 Task: Look for space in Coronel, Chile from 2nd September, 2023 to 5th September, 2023 for 1 adult in price range Rs.5000 to Rs.10000. Place can be private room with 1  bedroom having 1 bed and 1 bathroom. Property type can be house, flat, guest house, hotel. Booking option can be shelf check-in. Required host language is English.
Action: Mouse moved to (403, 141)
Screenshot: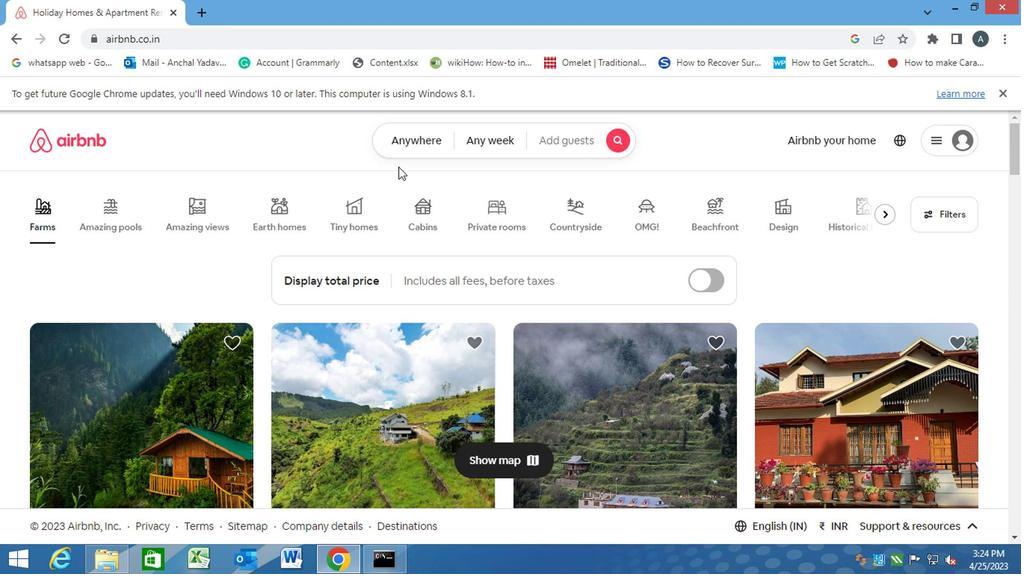 
Action: Mouse pressed left at (403, 141)
Screenshot: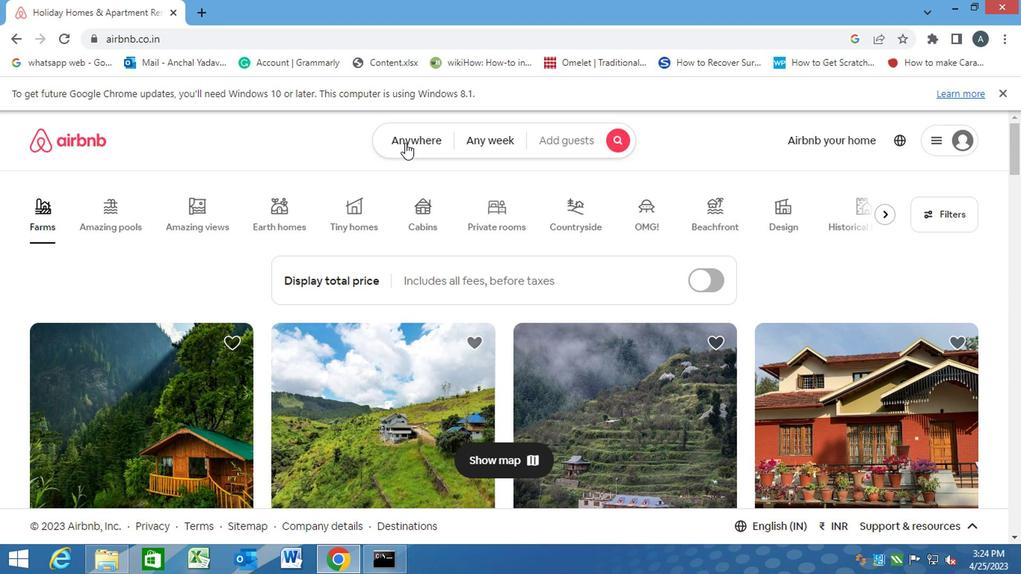 
Action: Mouse moved to (386, 195)
Screenshot: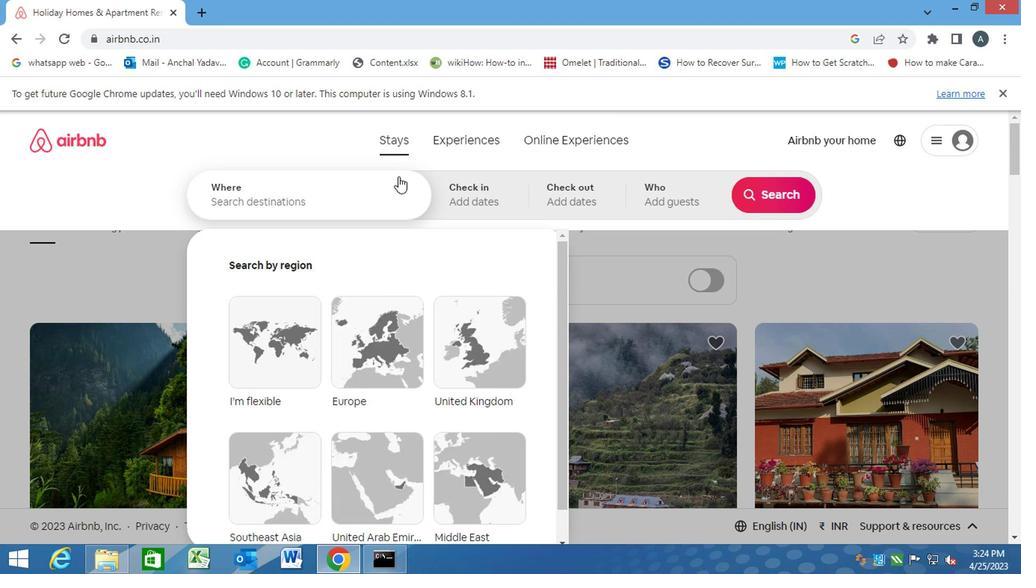 
Action: Mouse pressed left at (386, 195)
Screenshot: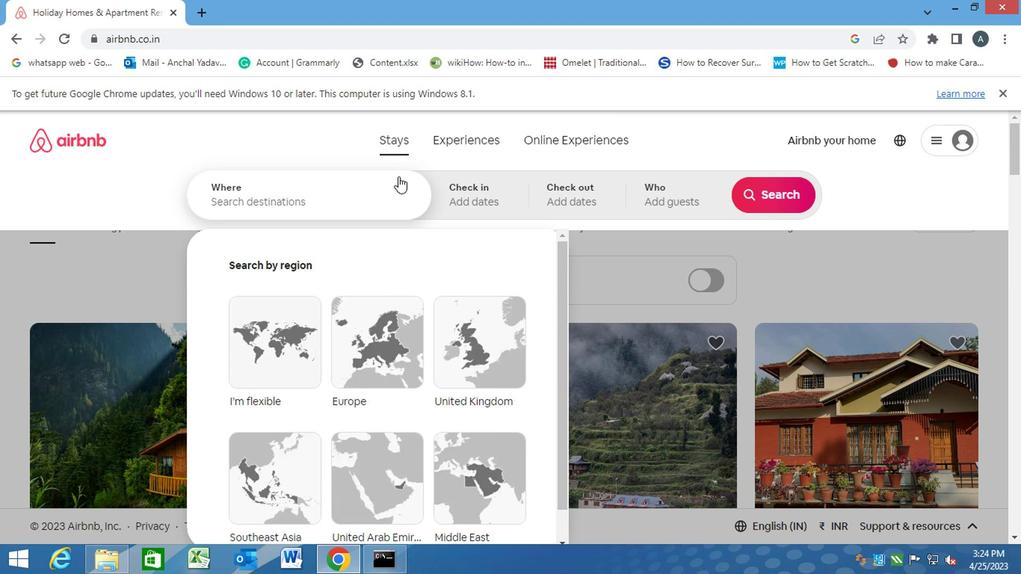 
Action: Key pressed c<Key.caps_lock>oronel.<Key.backspace>,<Key.space><Key.caps_lock>c<Key.caps_lock>hile<Key.enter>
Screenshot: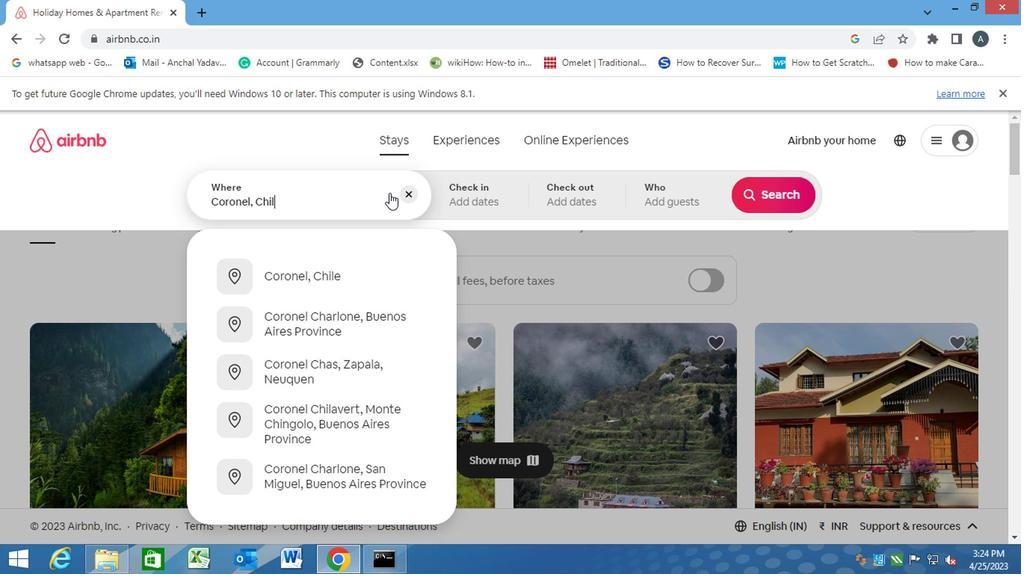 
Action: Mouse moved to (768, 312)
Screenshot: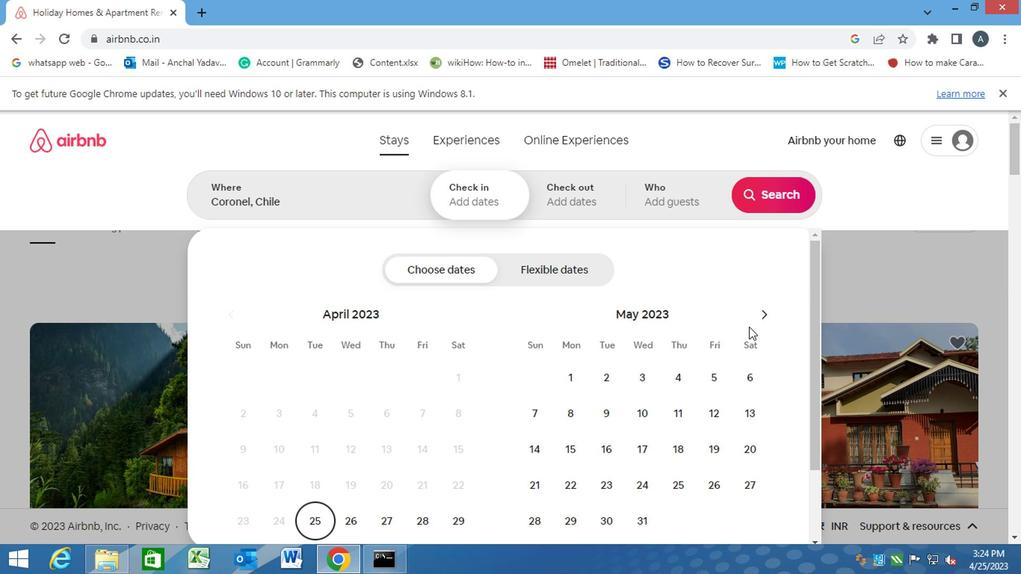 
Action: Mouse pressed left at (768, 312)
Screenshot: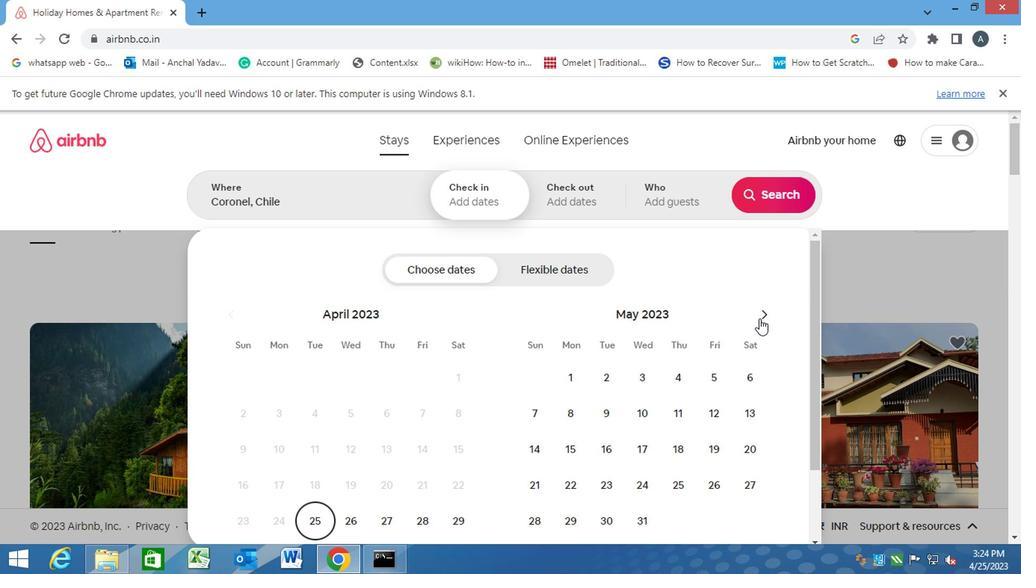 
Action: Mouse pressed left at (768, 312)
Screenshot: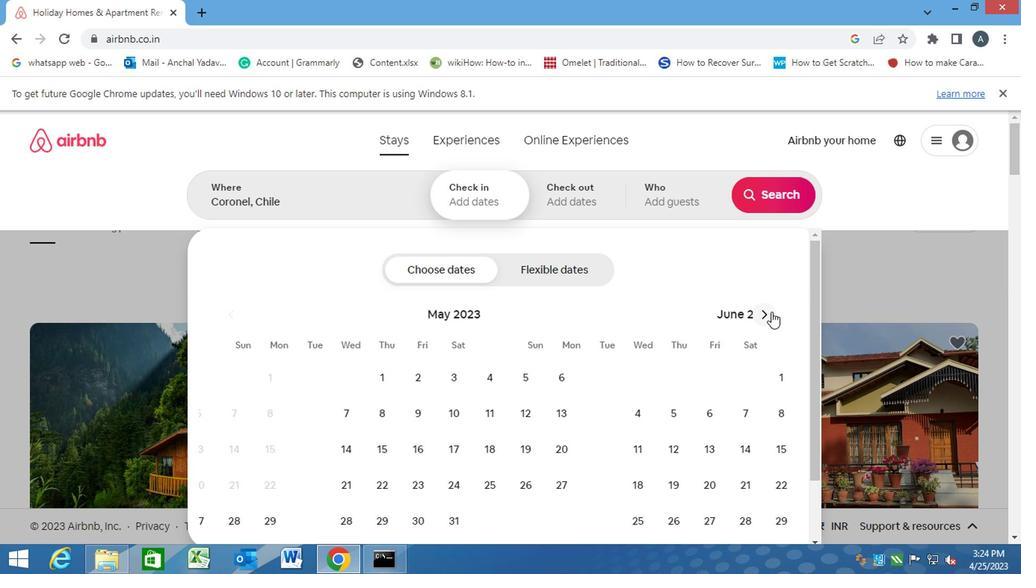 
Action: Mouse pressed left at (768, 312)
Screenshot: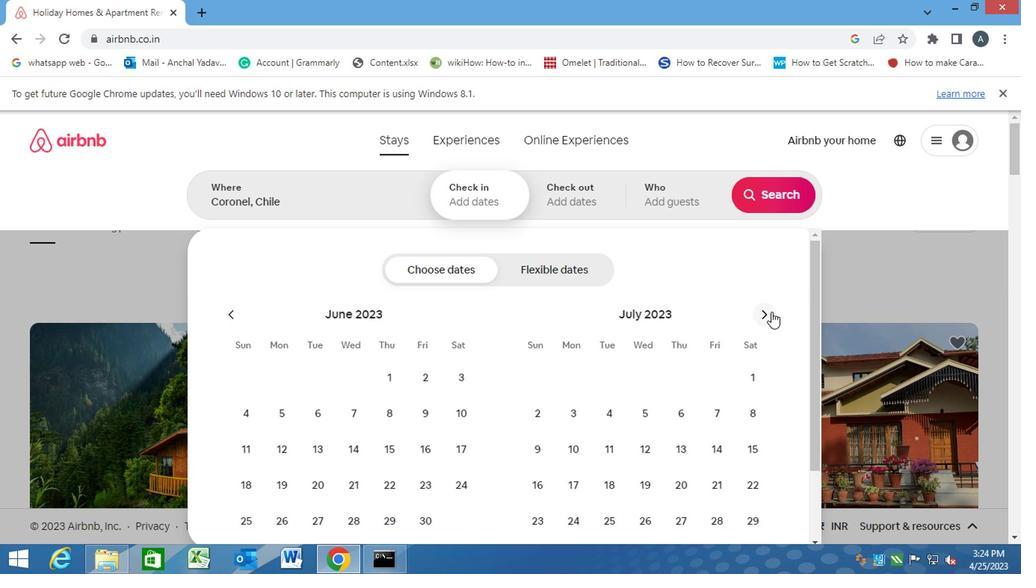
Action: Mouse pressed left at (768, 312)
Screenshot: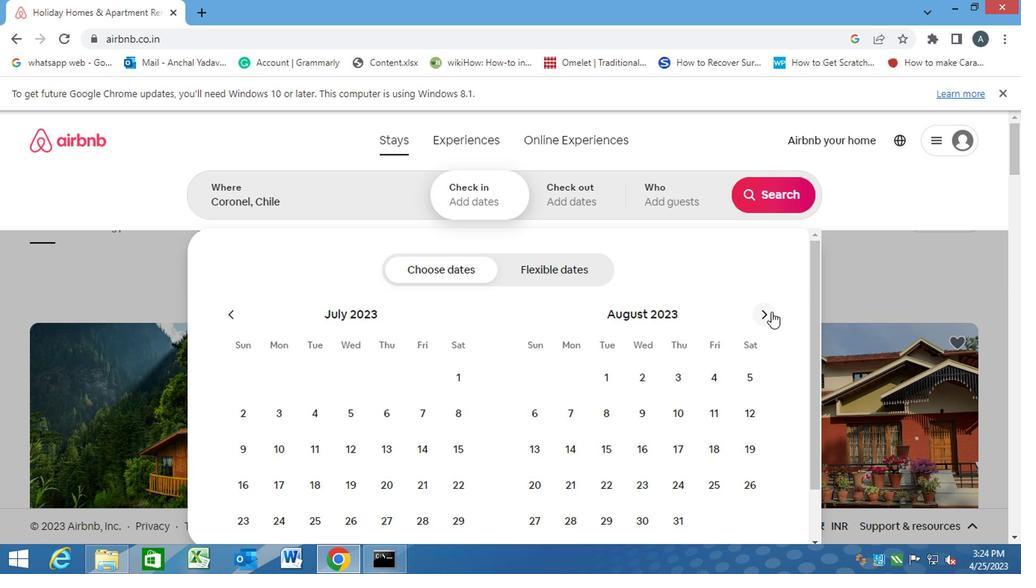 
Action: Mouse moved to (747, 376)
Screenshot: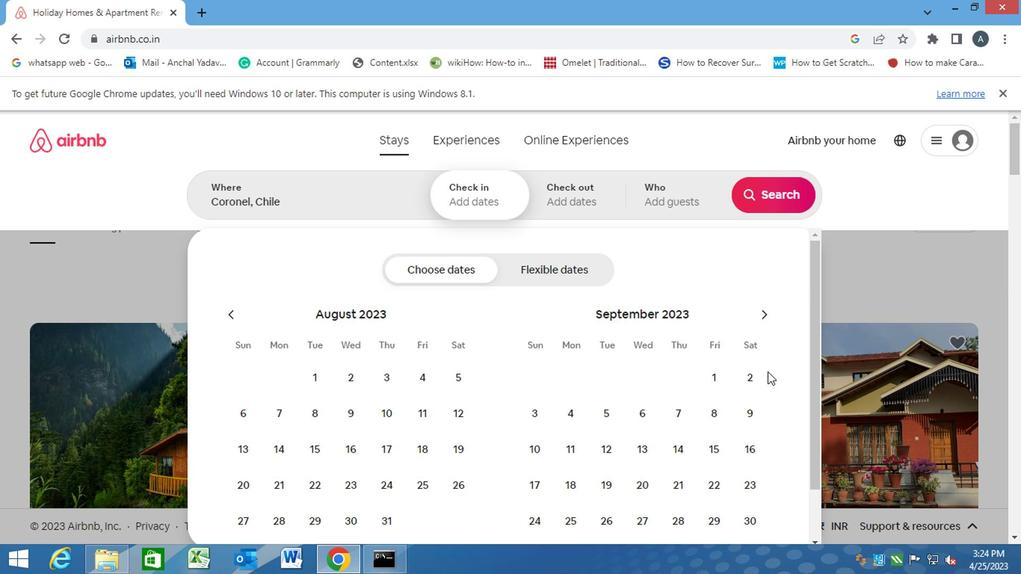 
Action: Mouse pressed left at (747, 376)
Screenshot: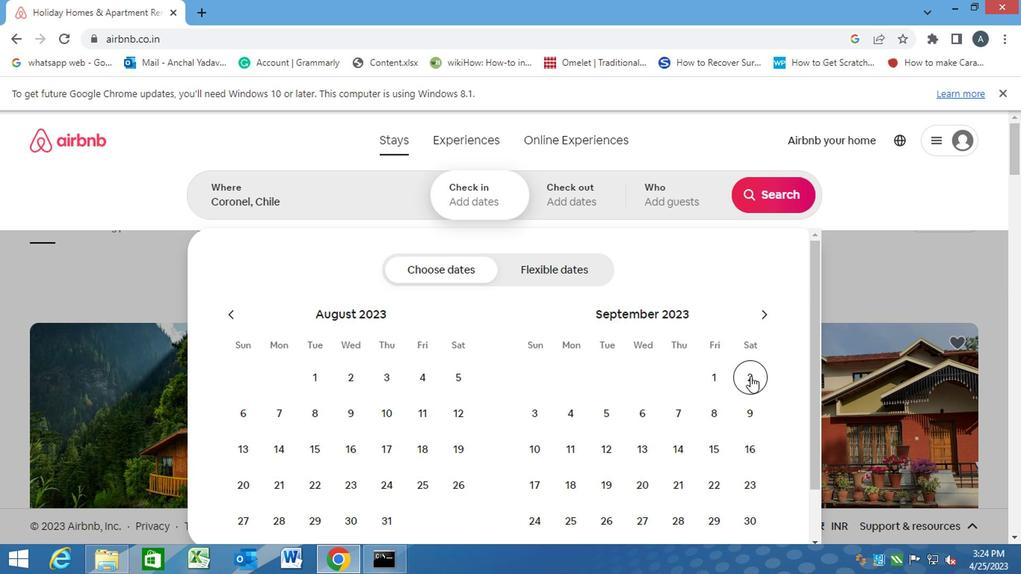 
Action: Mouse moved to (606, 414)
Screenshot: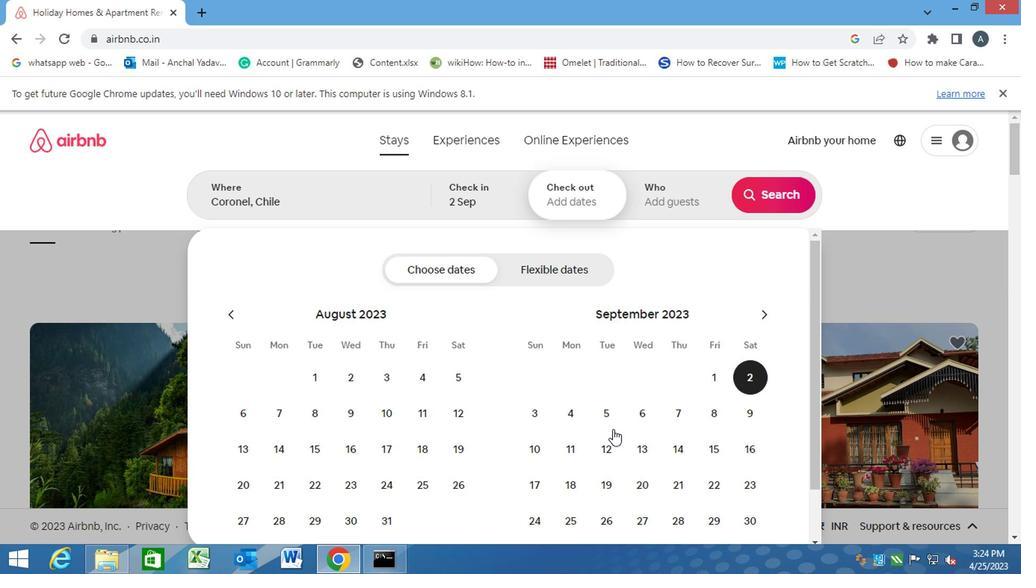
Action: Mouse pressed left at (606, 414)
Screenshot: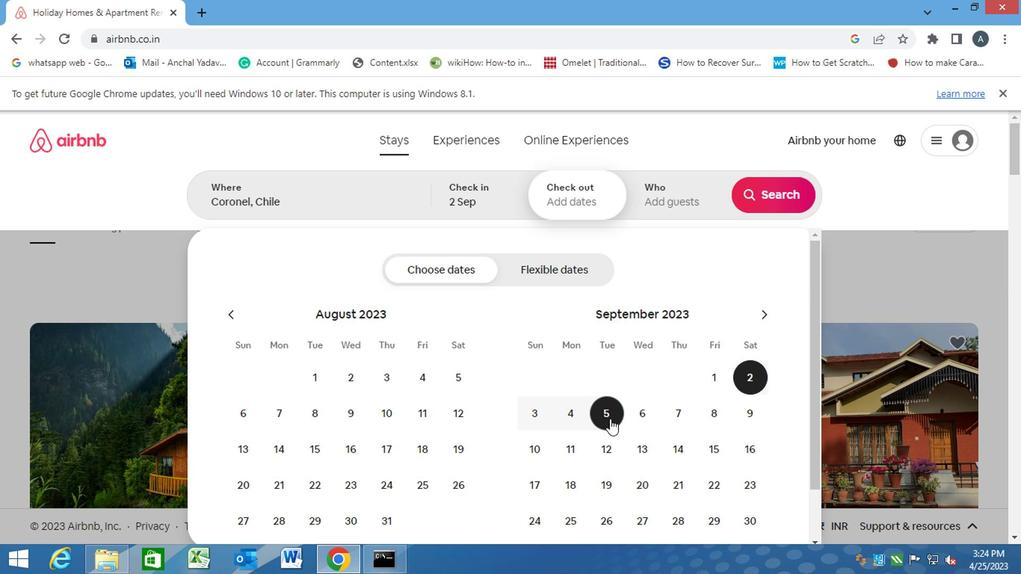 
Action: Mouse moved to (695, 206)
Screenshot: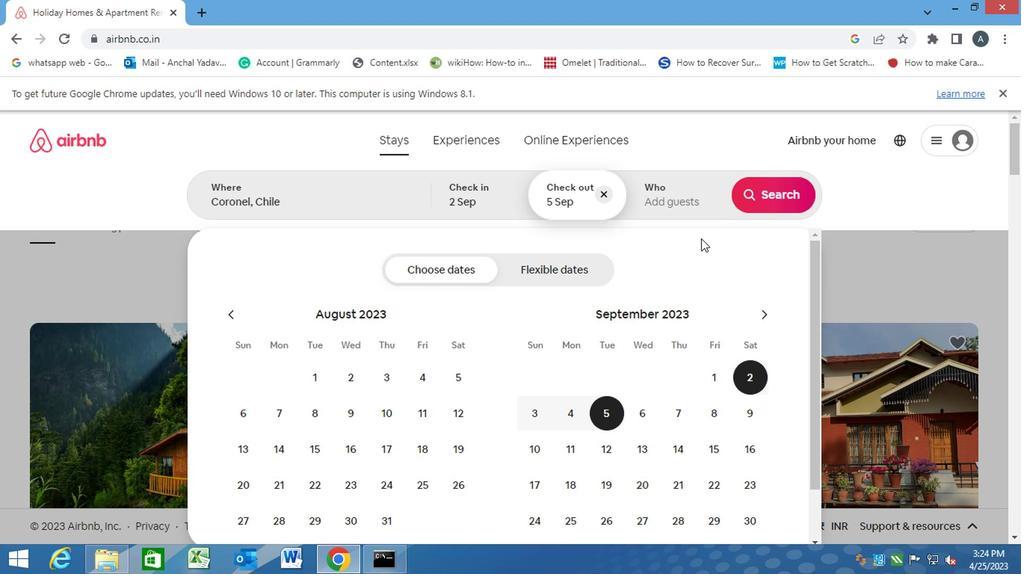 
Action: Mouse pressed left at (695, 206)
Screenshot: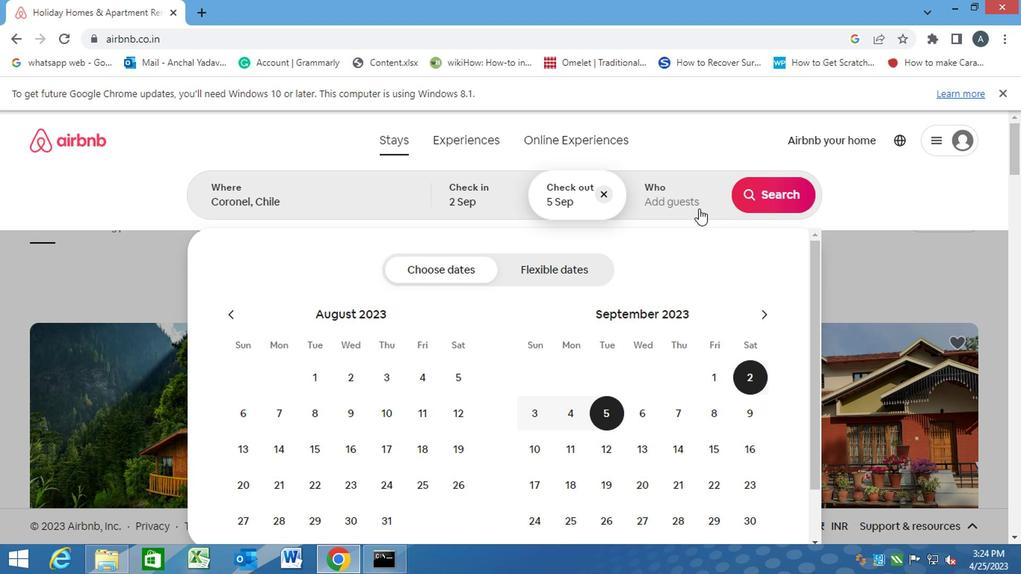 
Action: Mouse moved to (780, 273)
Screenshot: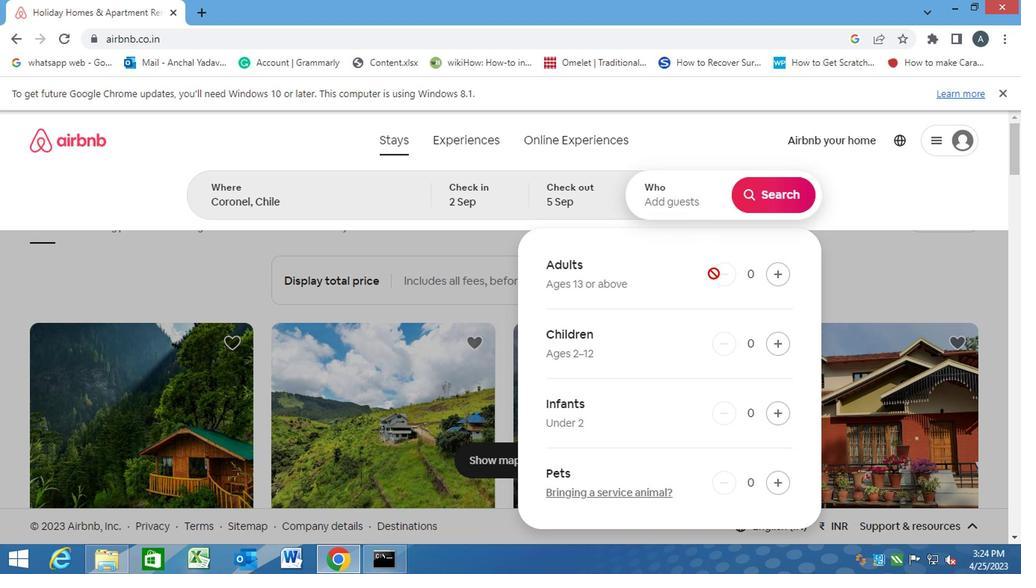 
Action: Mouse pressed left at (780, 273)
Screenshot: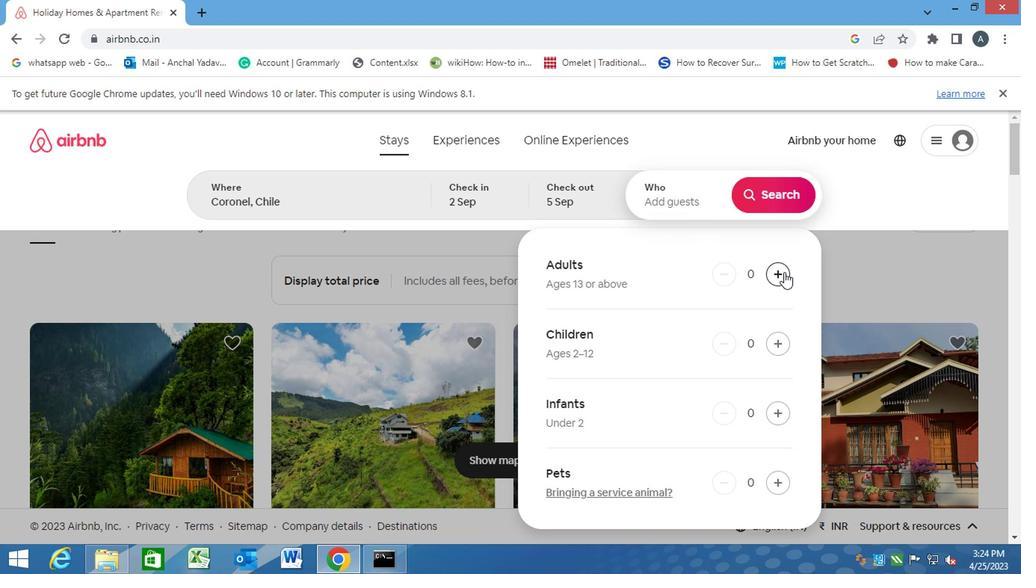 
Action: Mouse moved to (782, 199)
Screenshot: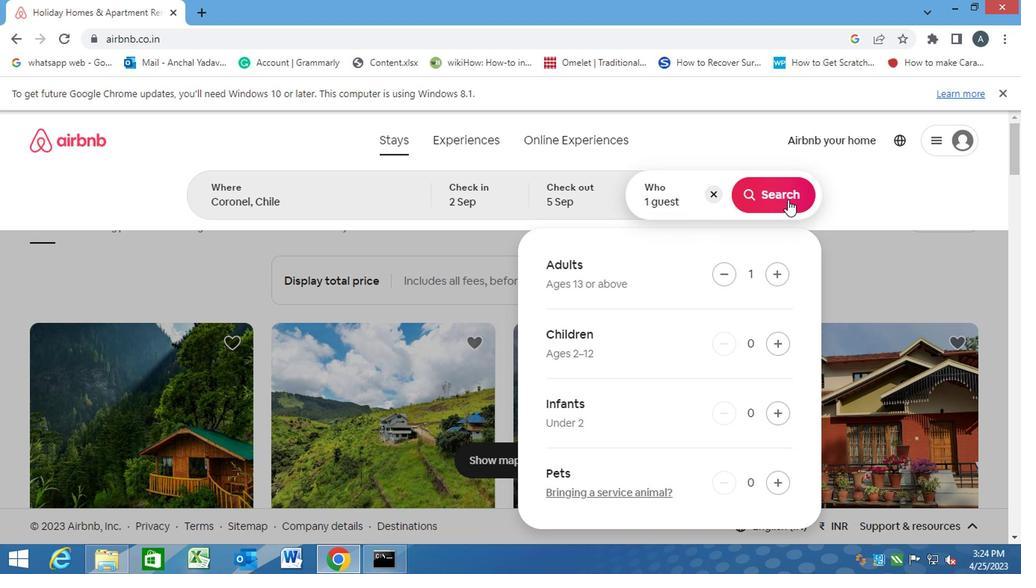 
Action: Mouse pressed left at (782, 199)
Screenshot: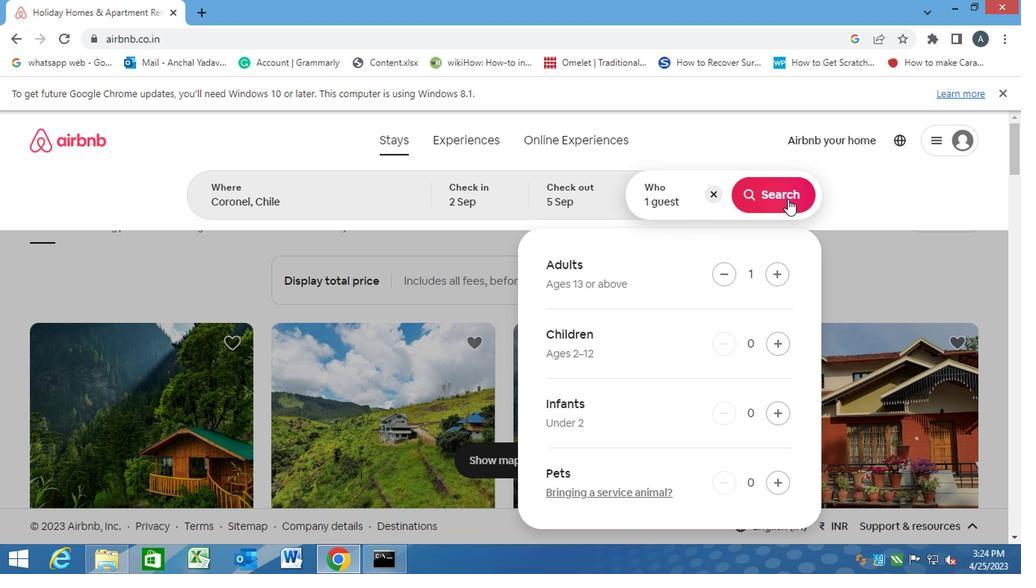 
Action: Mouse moved to (958, 197)
Screenshot: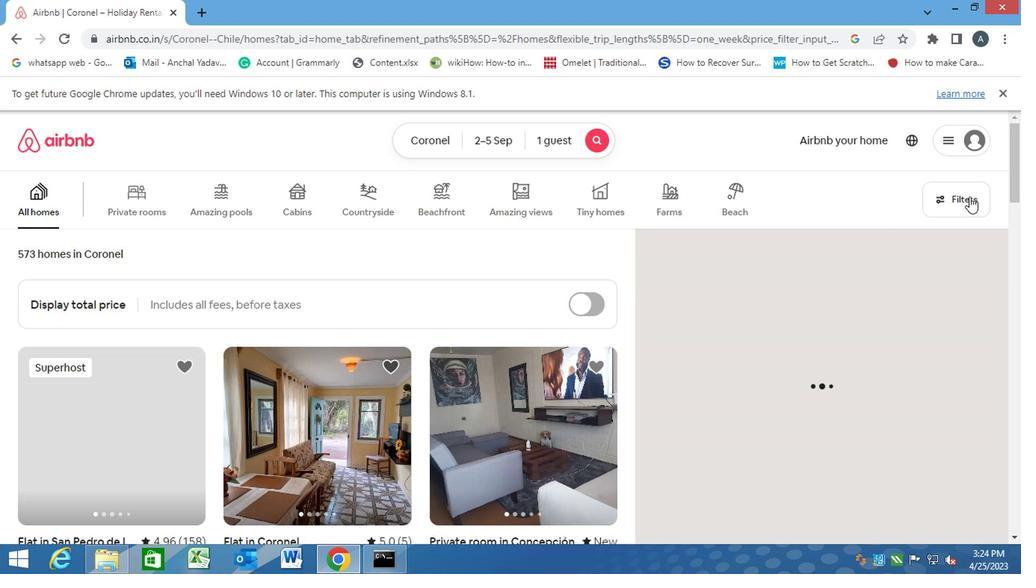 
Action: Mouse pressed left at (958, 197)
Screenshot: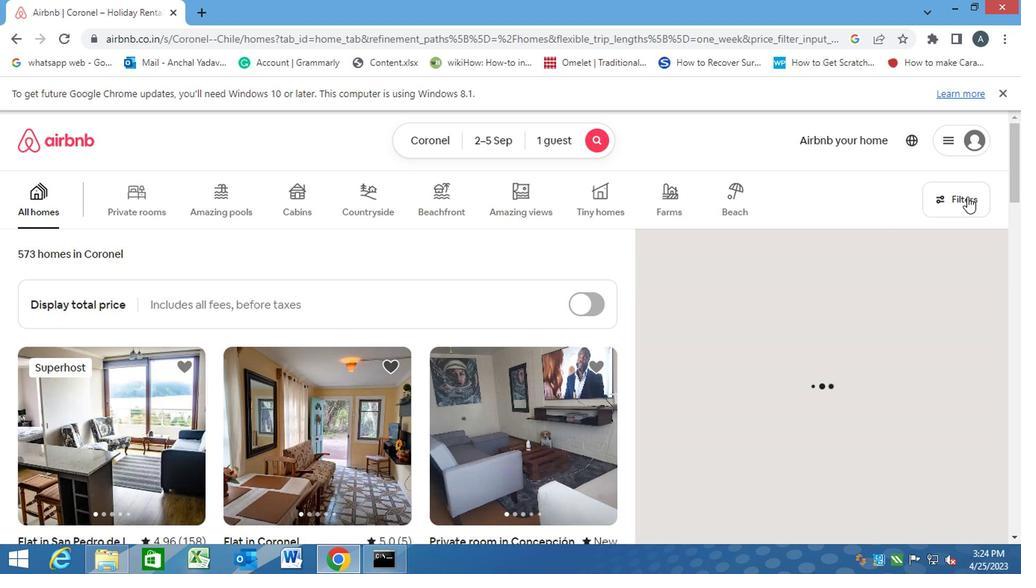 
Action: Mouse moved to (311, 390)
Screenshot: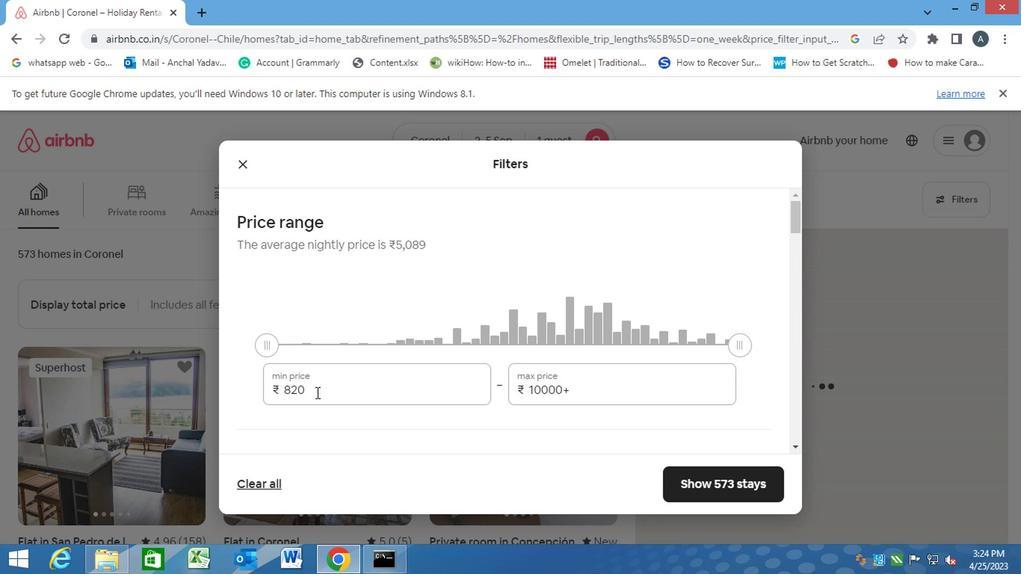 
Action: Mouse pressed left at (311, 390)
Screenshot: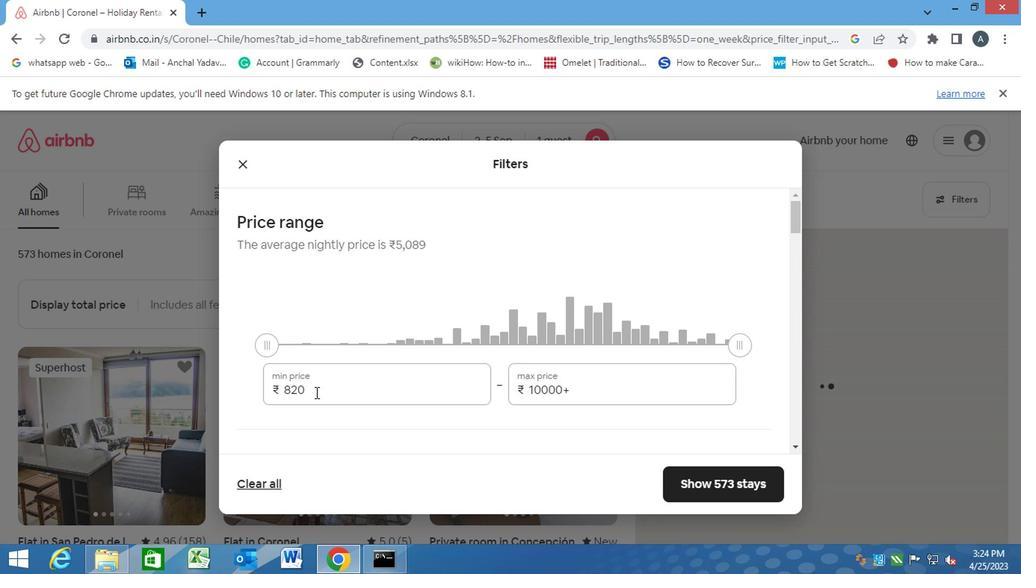 
Action: Mouse moved to (264, 397)
Screenshot: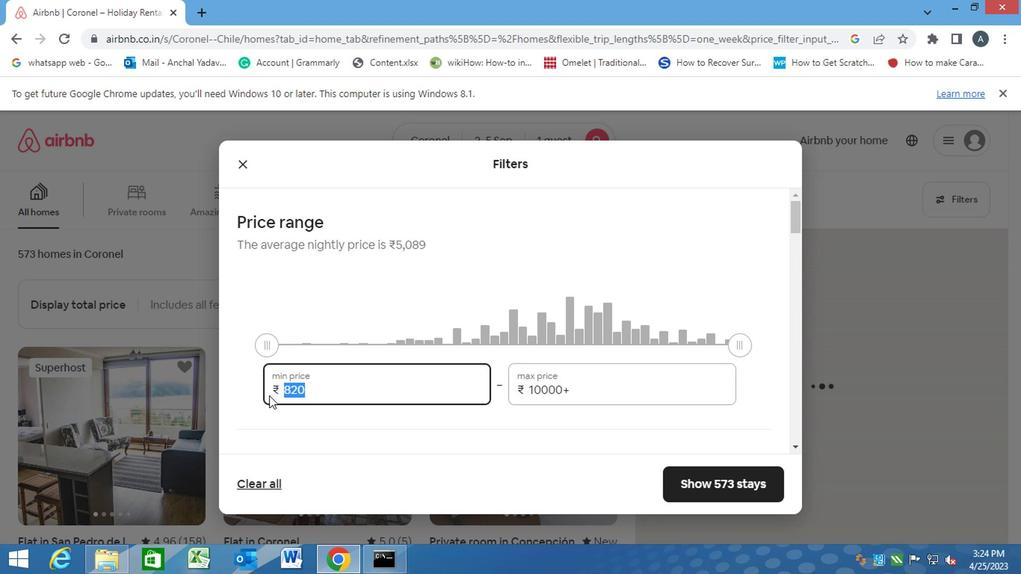 
Action: Key pressed 5000<Key.tab><Key.backspace>10000
Screenshot: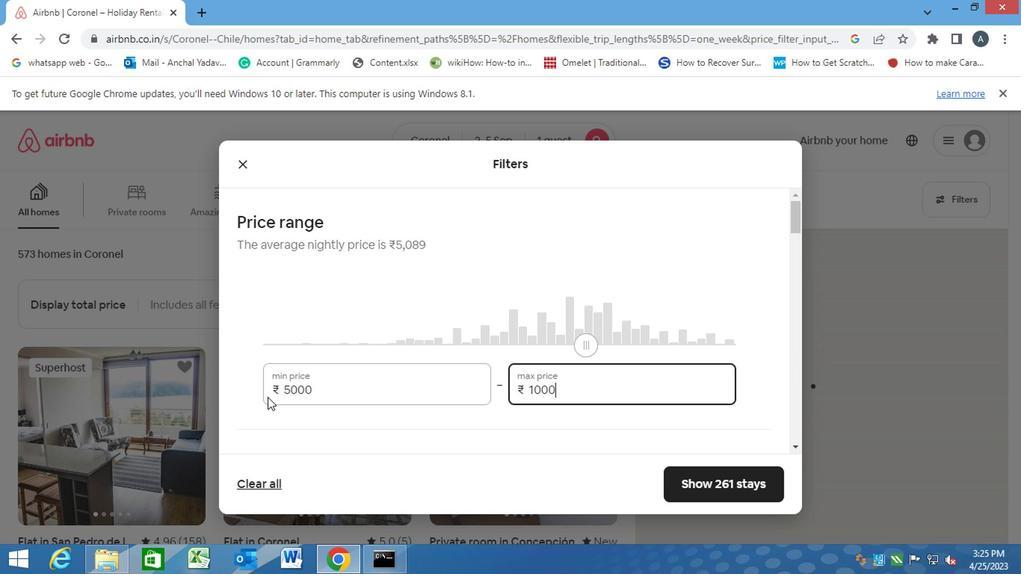 
Action: Mouse moved to (384, 443)
Screenshot: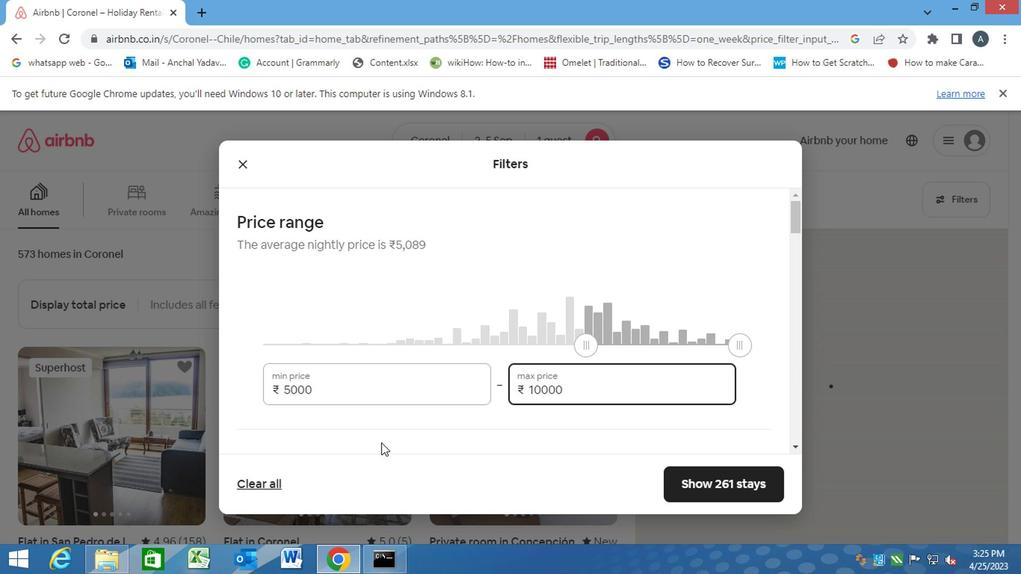 
Action: Mouse pressed left at (384, 443)
Screenshot: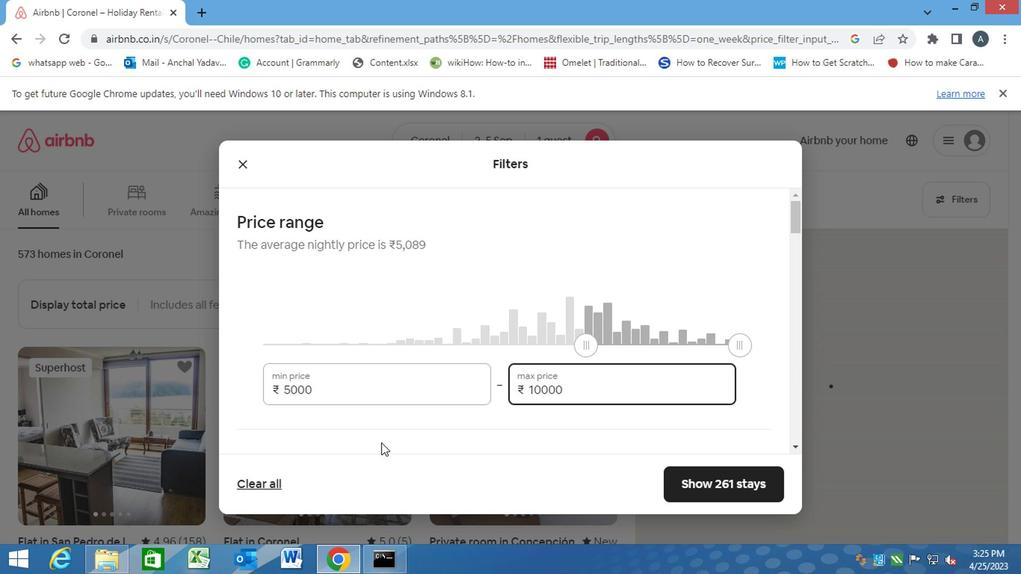 
Action: Mouse moved to (385, 443)
Screenshot: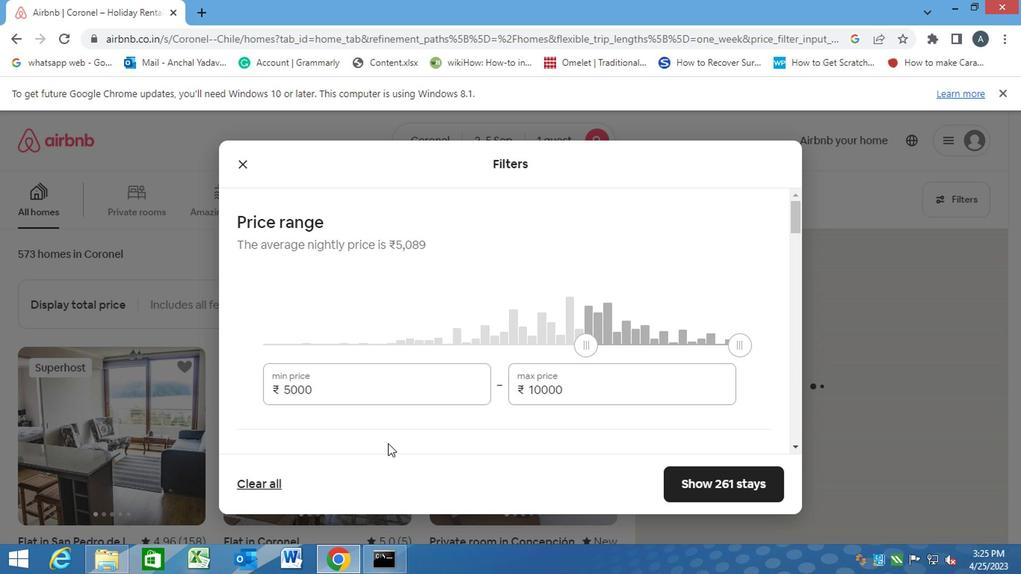 
Action: Mouse scrolled (385, 442) with delta (0, -1)
Screenshot: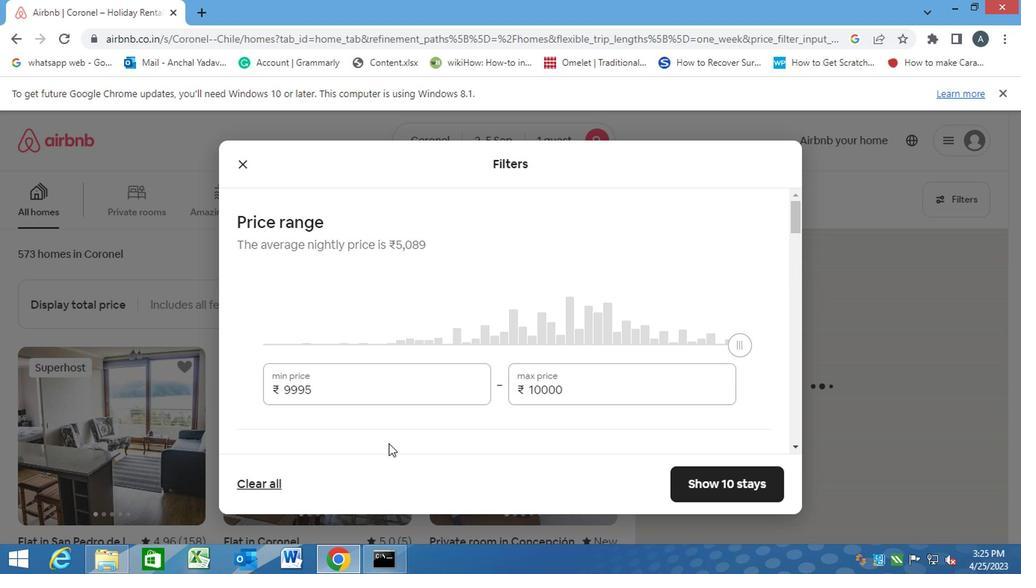 
Action: Mouse scrolled (385, 442) with delta (0, -1)
Screenshot: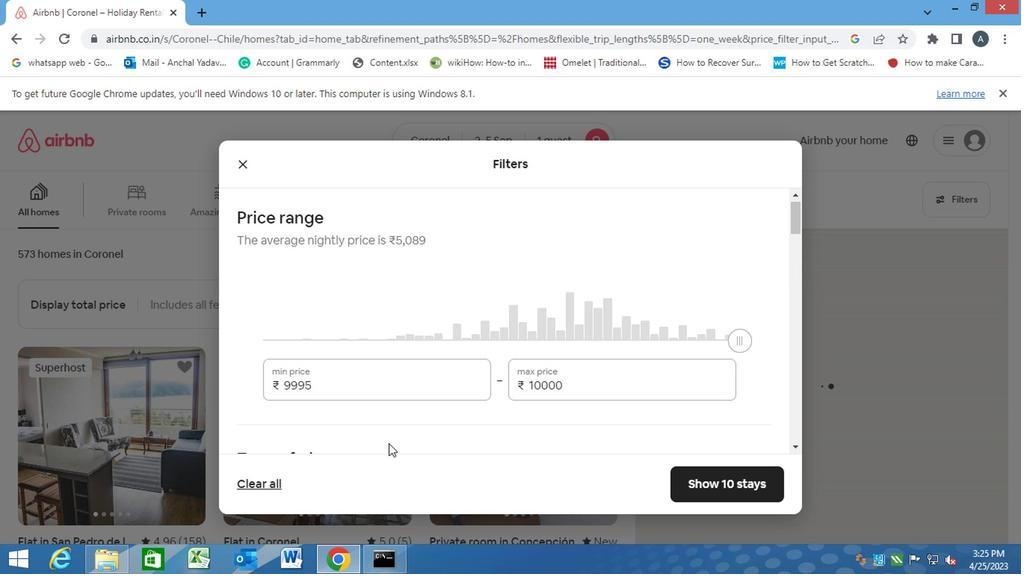 
Action: Mouse scrolled (385, 442) with delta (0, -1)
Screenshot: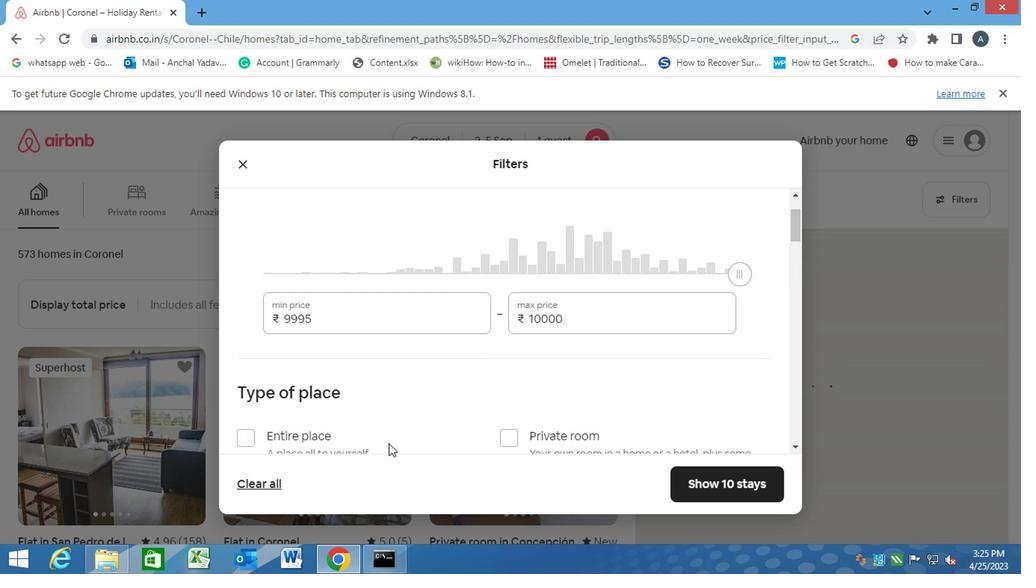 
Action: Mouse moved to (497, 286)
Screenshot: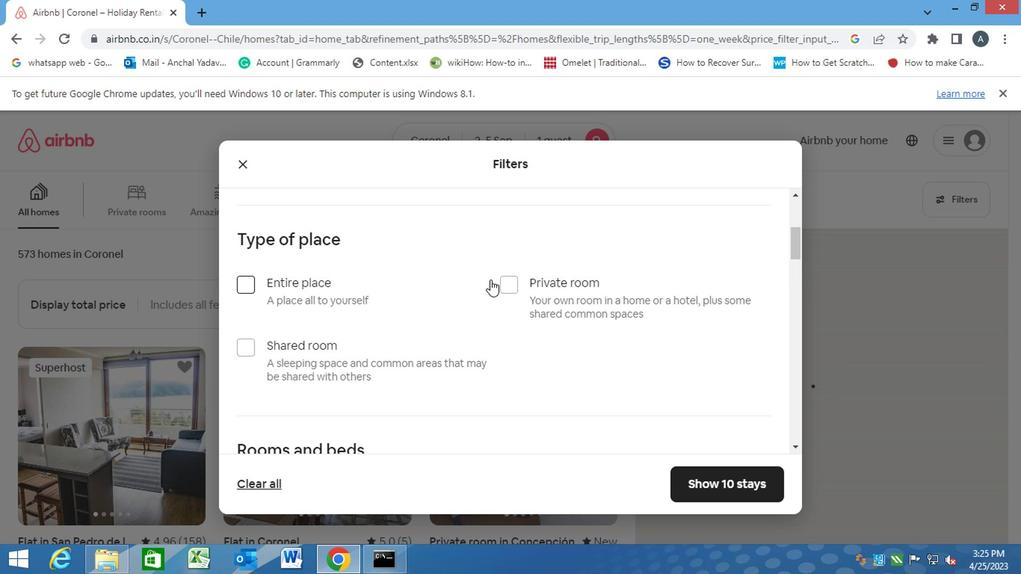 
Action: Mouse pressed left at (497, 286)
Screenshot: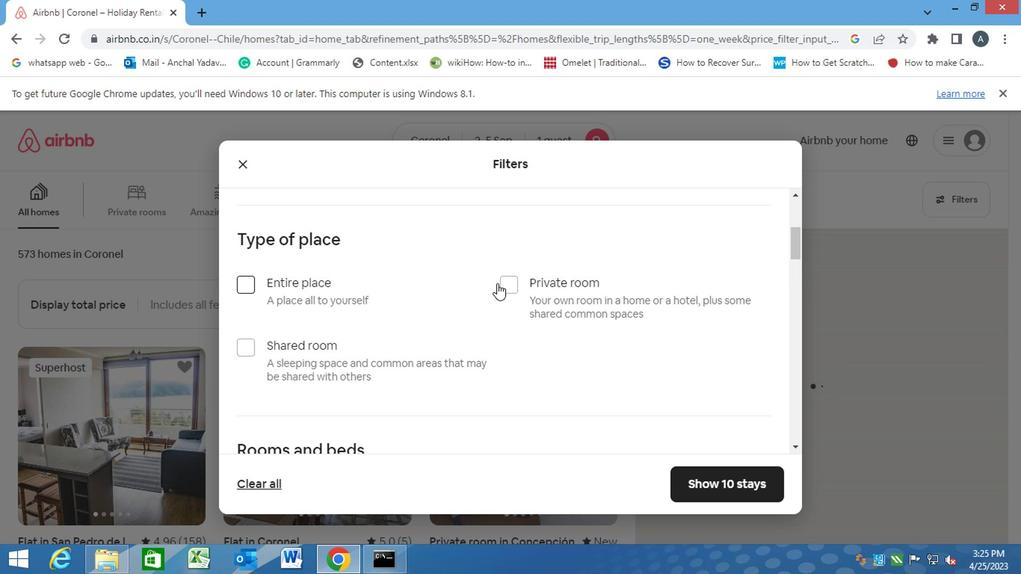 
Action: Mouse moved to (469, 385)
Screenshot: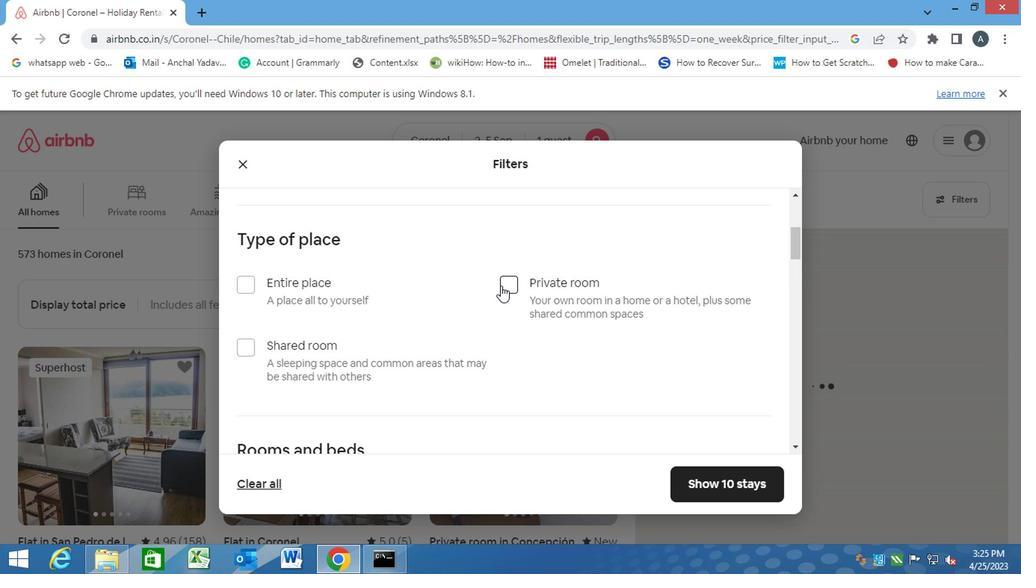 
Action: Mouse scrolled (469, 385) with delta (0, 0)
Screenshot: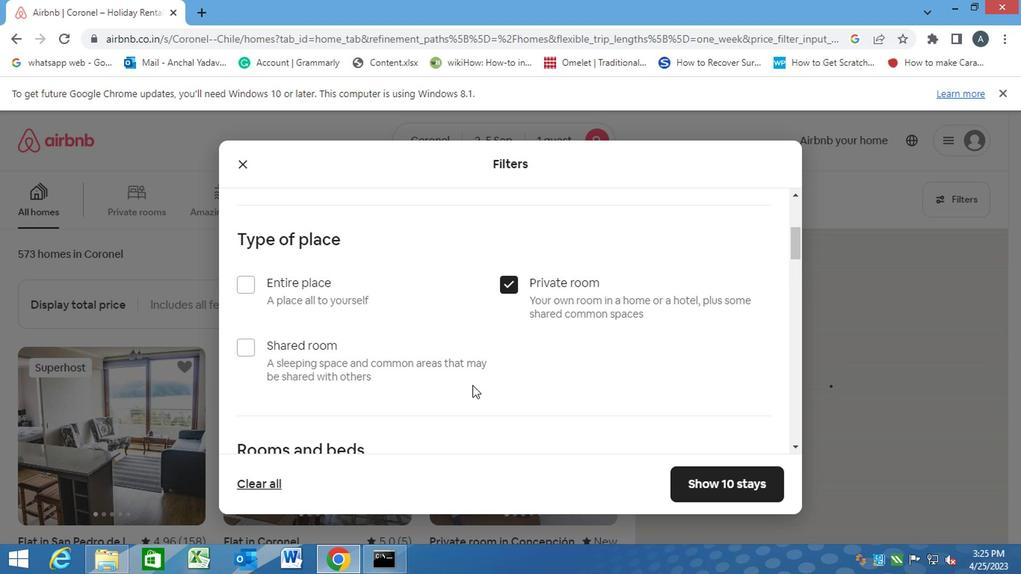 
Action: Mouse scrolled (469, 385) with delta (0, 0)
Screenshot: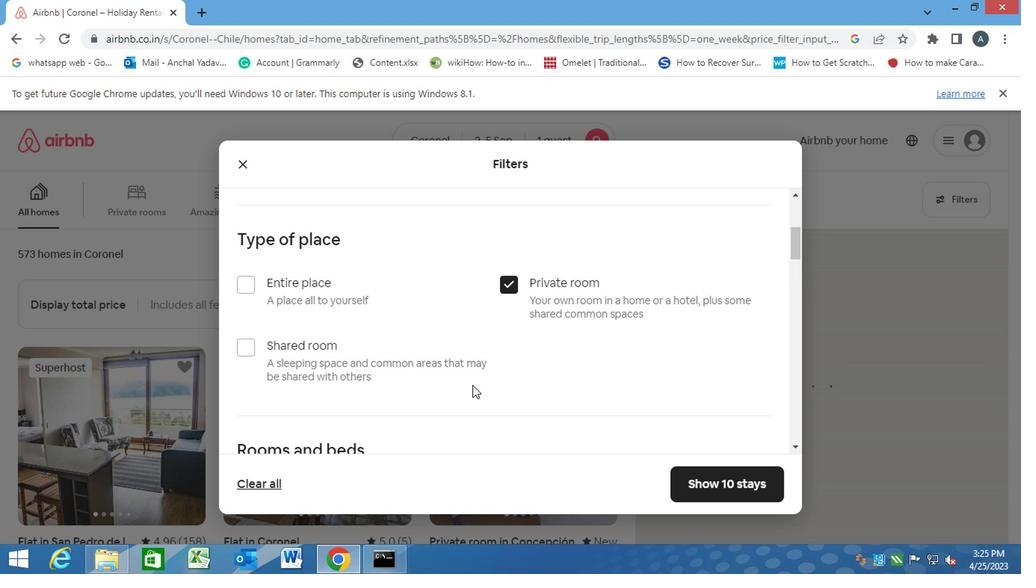 
Action: Mouse scrolled (469, 385) with delta (0, 0)
Screenshot: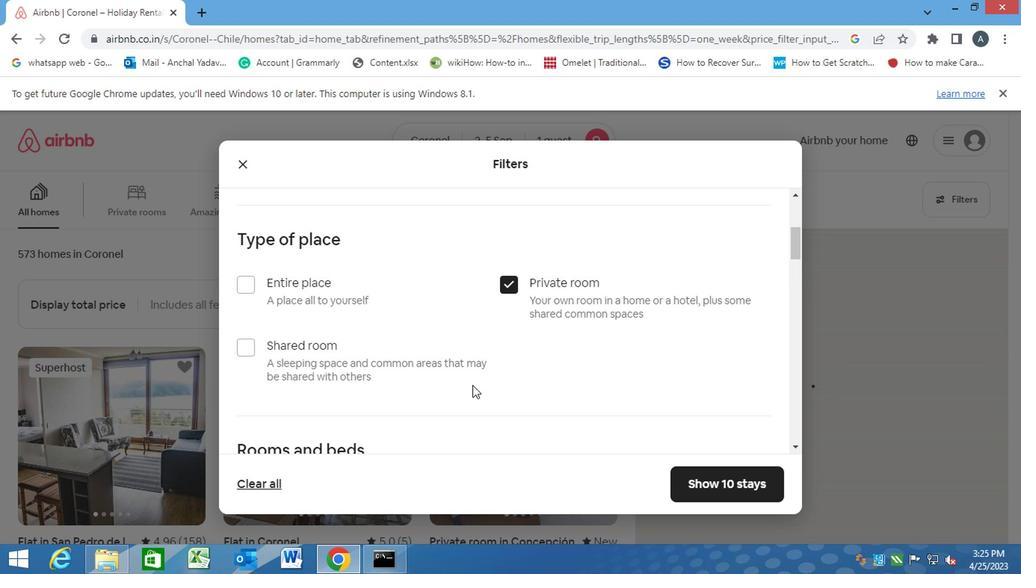 
Action: Mouse scrolled (469, 384) with delta (0, 0)
Screenshot: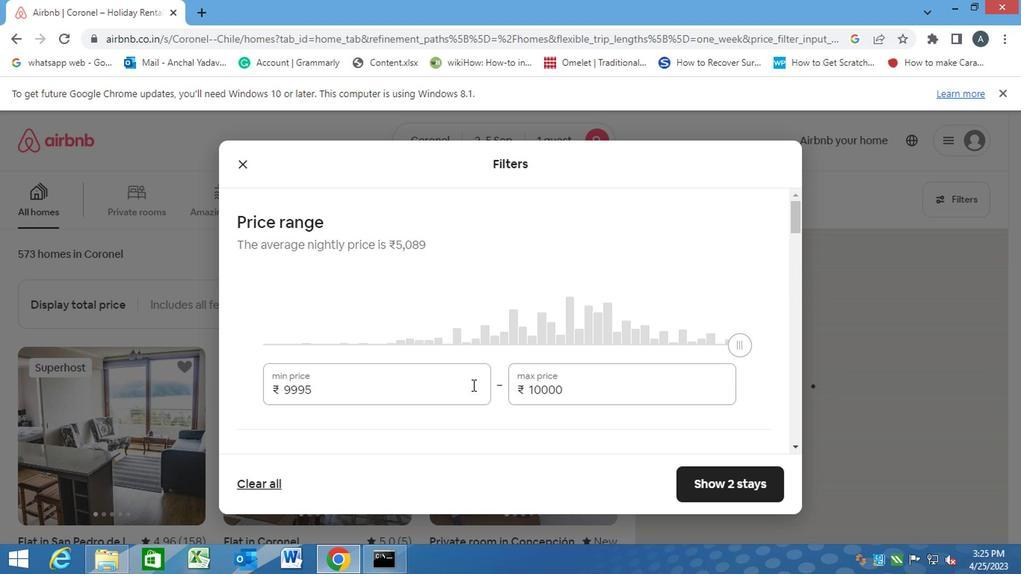 
Action: Mouse scrolled (469, 384) with delta (0, 0)
Screenshot: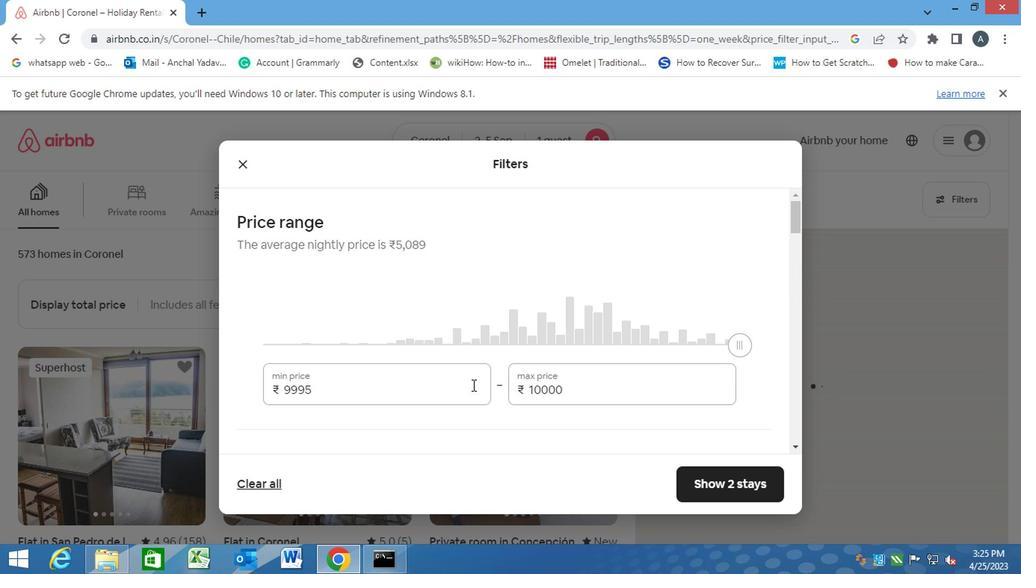 
Action: Mouse scrolled (469, 384) with delta (0, 0)
Screenshot: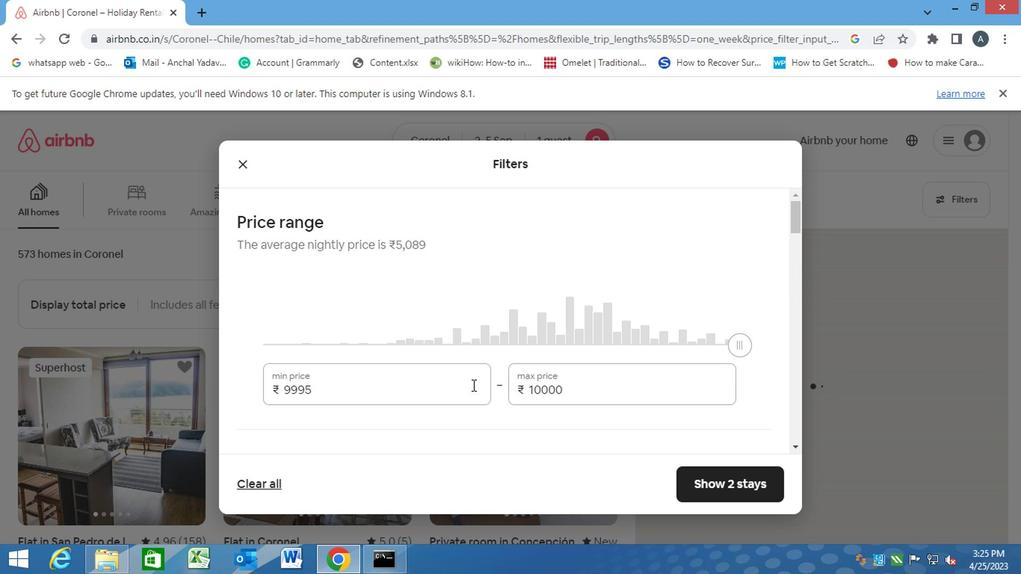 
Action: Mouse scrolled (469, 384) with delta (0, 0)
Screenshot: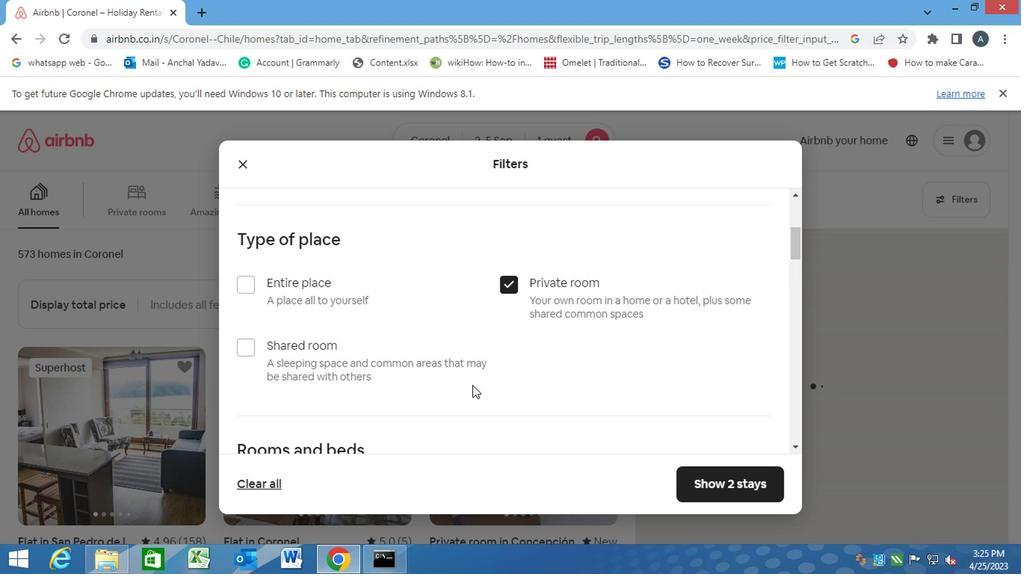 
Action: Mouse scrolled (469, 384) with delta (0, 0)
Screenshot: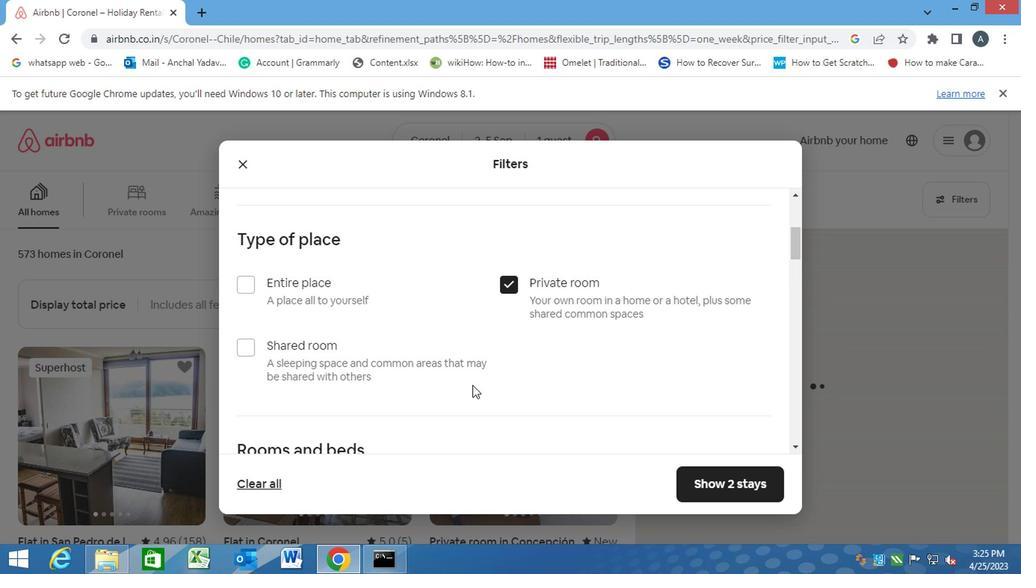 
Action: Mouse scrolled (469, 384) with delta (0, 0)
Screenshot: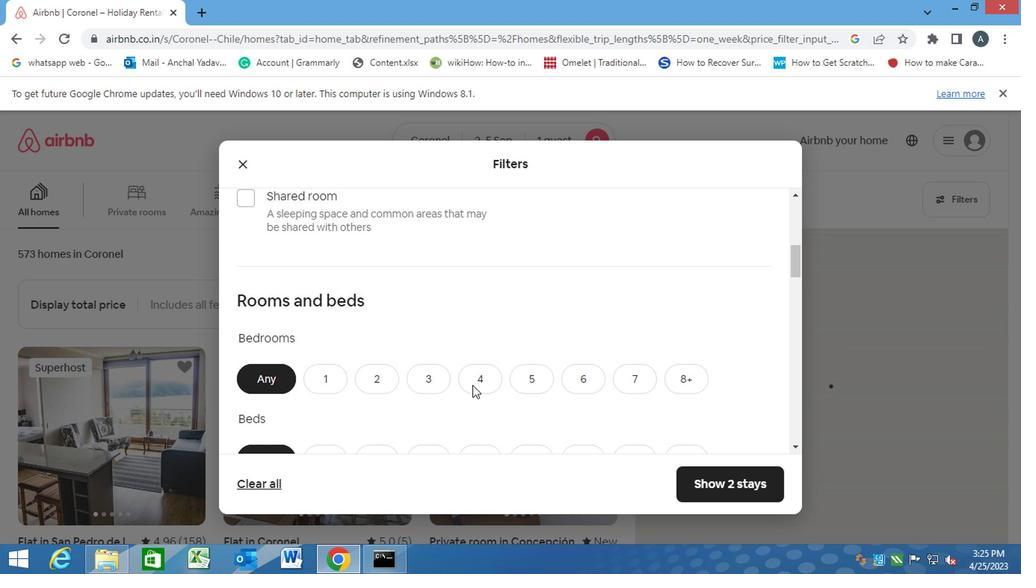 
Action: Mouse scrolled (469, 384) with delta (0, 0)
Screenshot: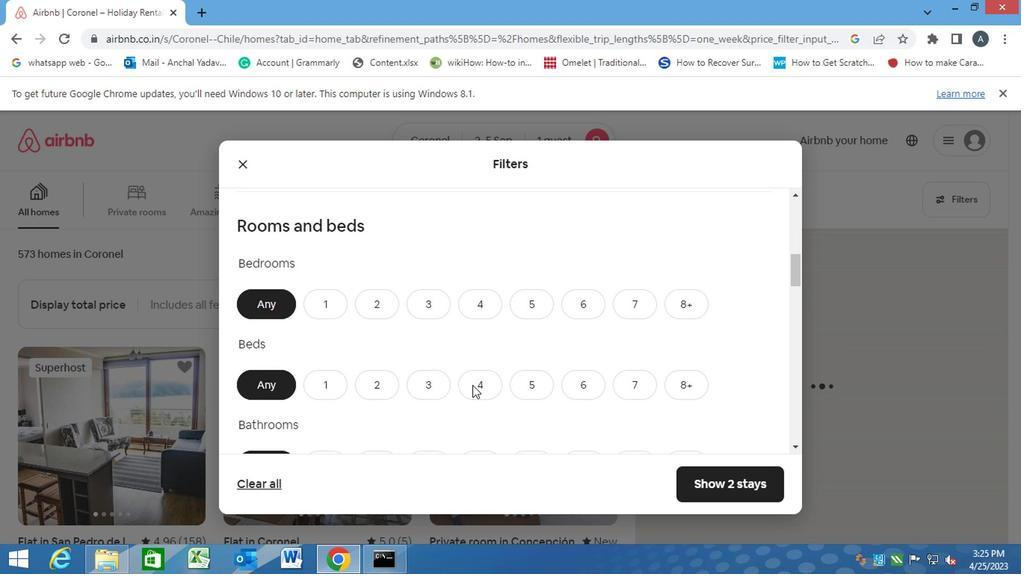 
Action: Mouse moved to (319, 229)
Screenshot: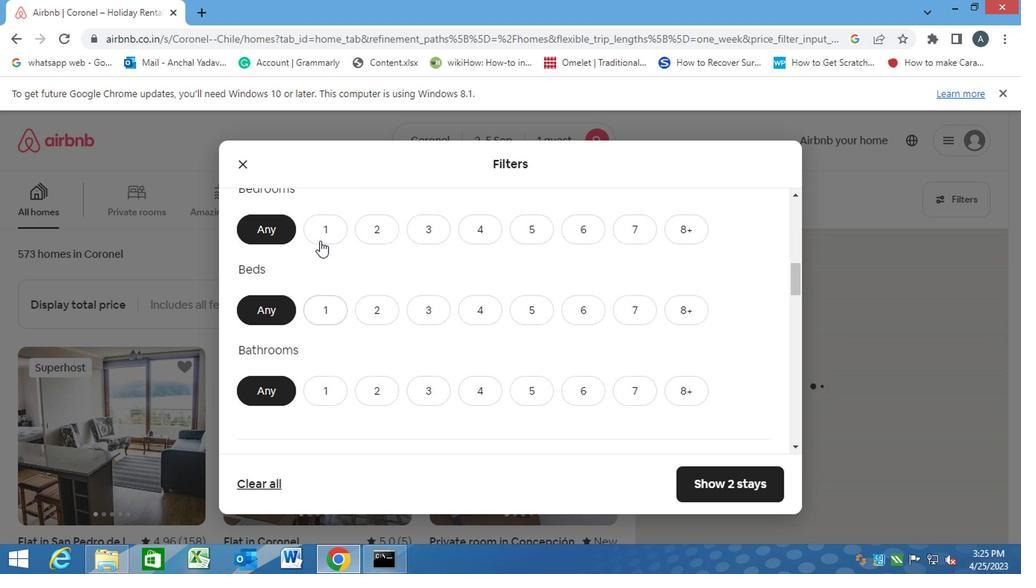 
Action: Mouse pressed left at (319, 229)
Screenshot: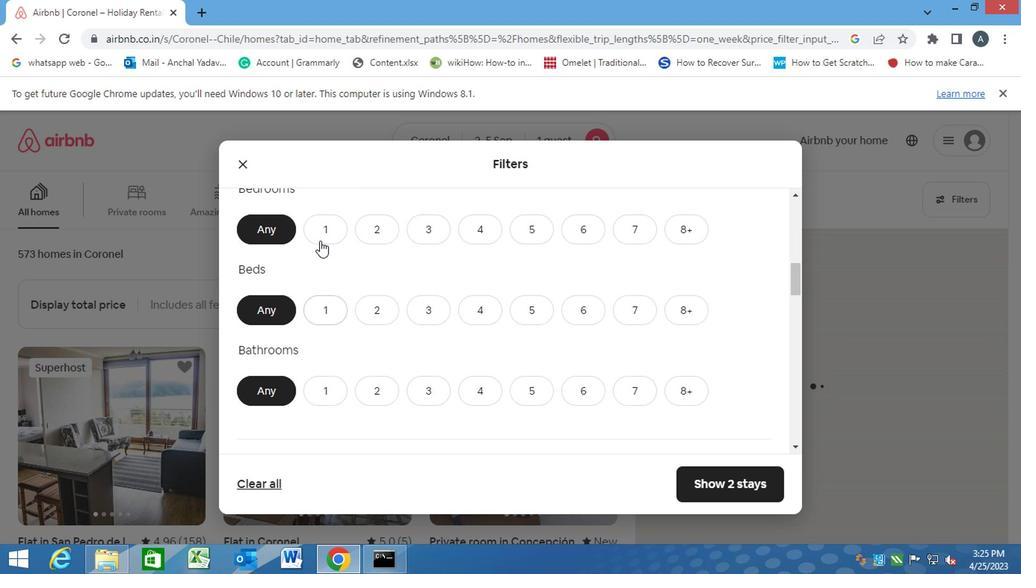 
Action: Mouse moved to (324, 311)
Screenshot: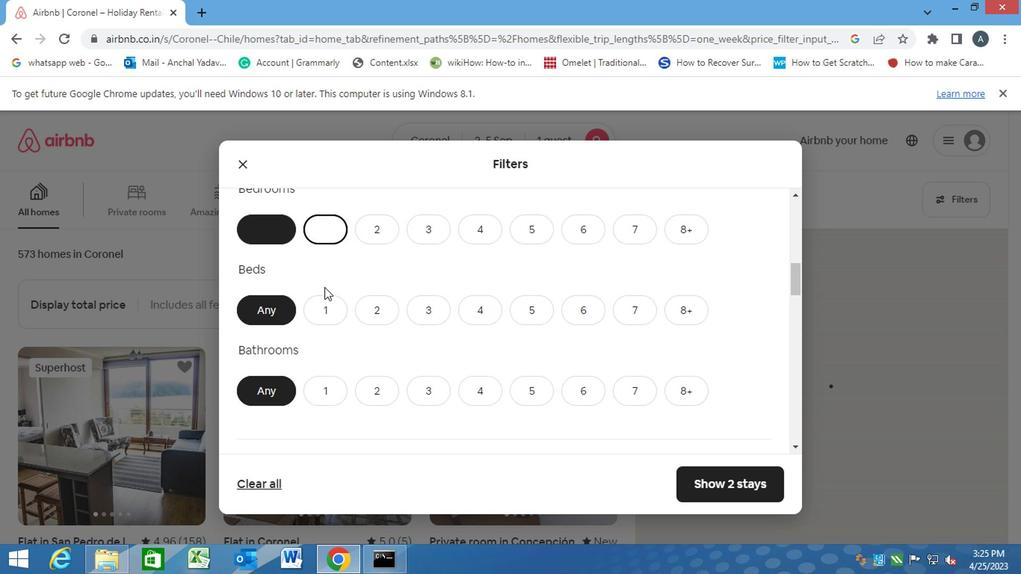 
Action: Mouse pressed left at (324, 311)
Screenshot: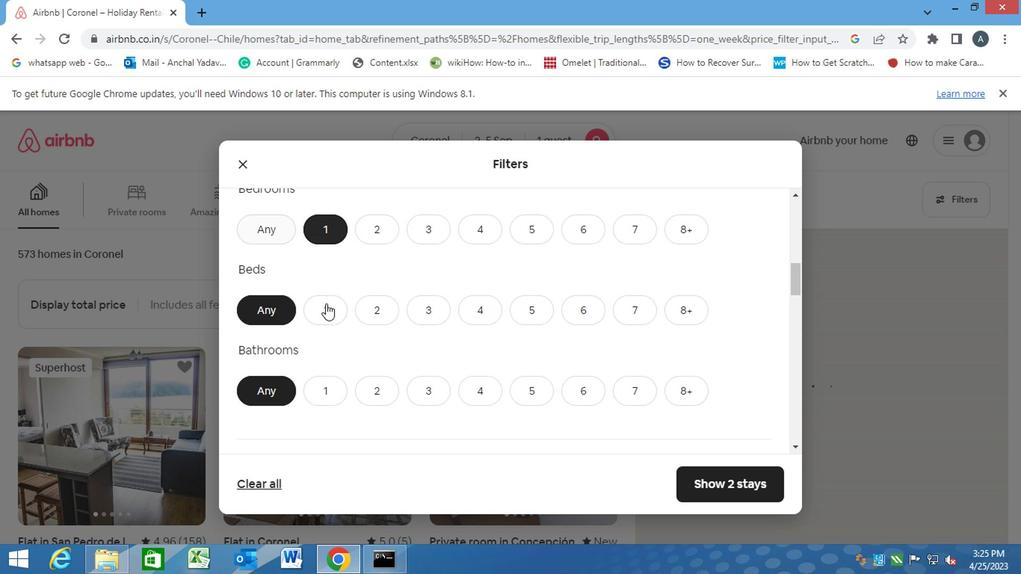 
Action: Mouse moved to (323, 383)
Screenshot: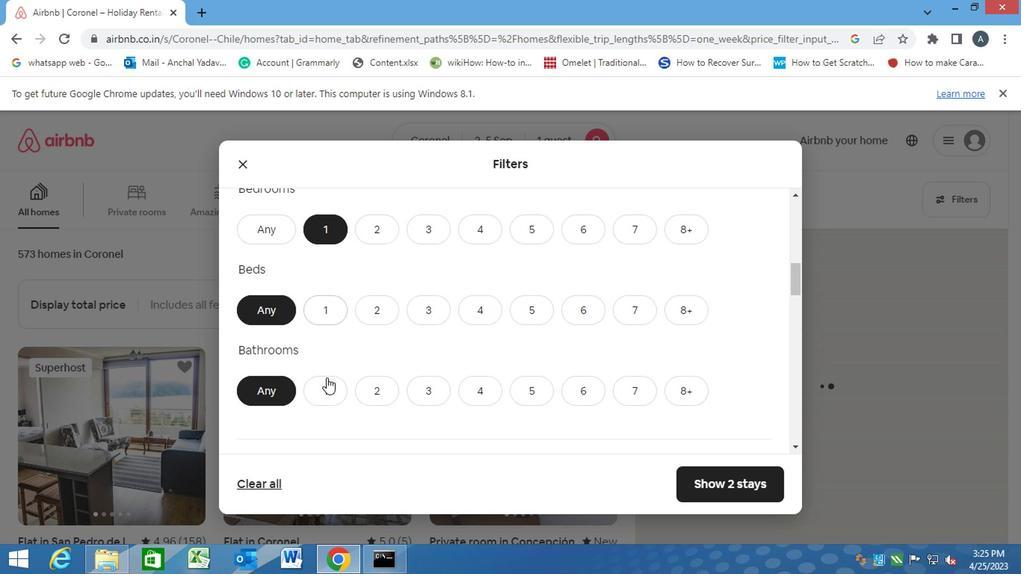 
Action: Mouse pressed left at (323, 383)
Screenshot: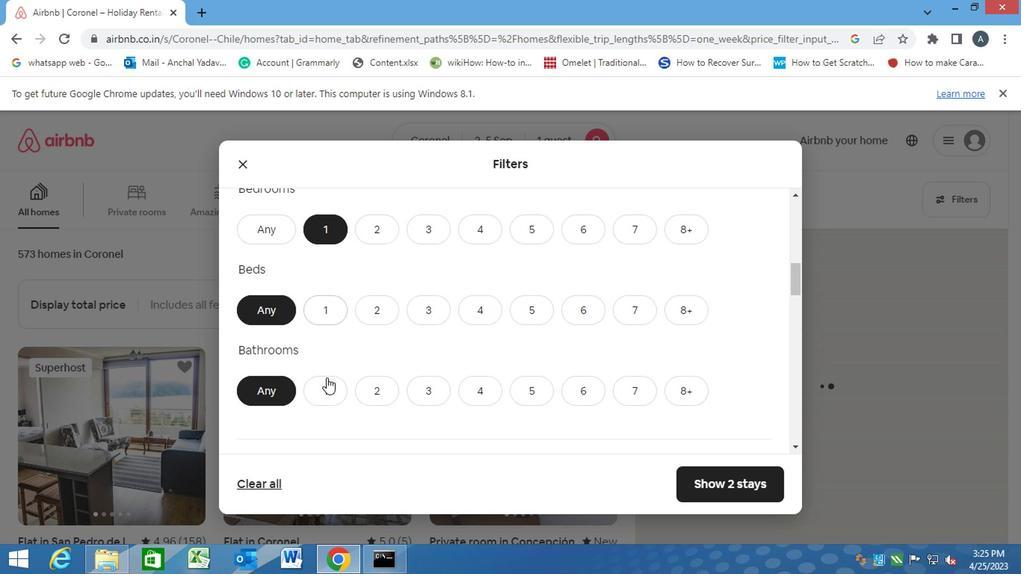 
Action: Mouse moved to (323, 383)
Screenshot: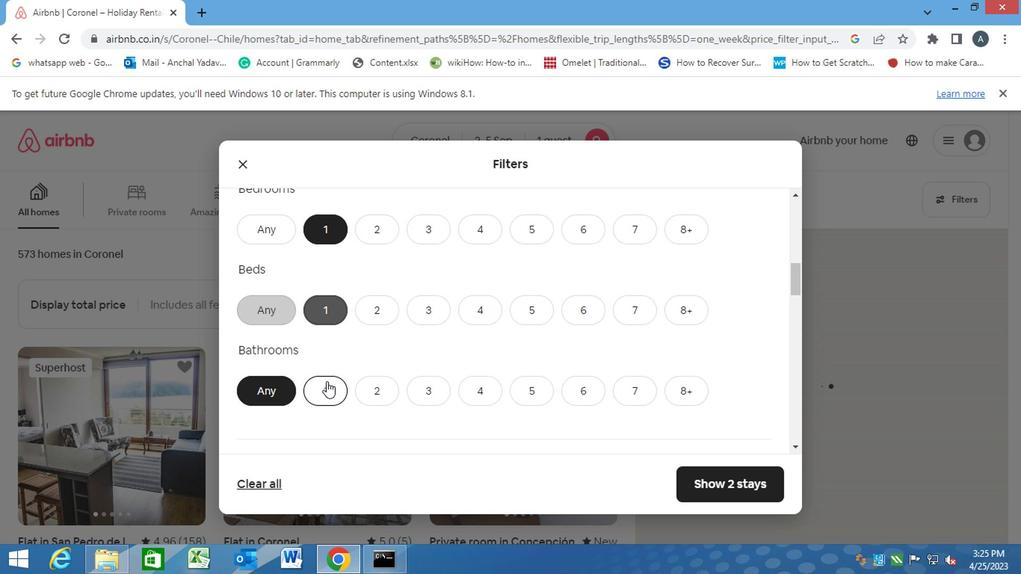 
Action: Mouse scrolled (323, 382) with delta (0, 0)
Screenshot: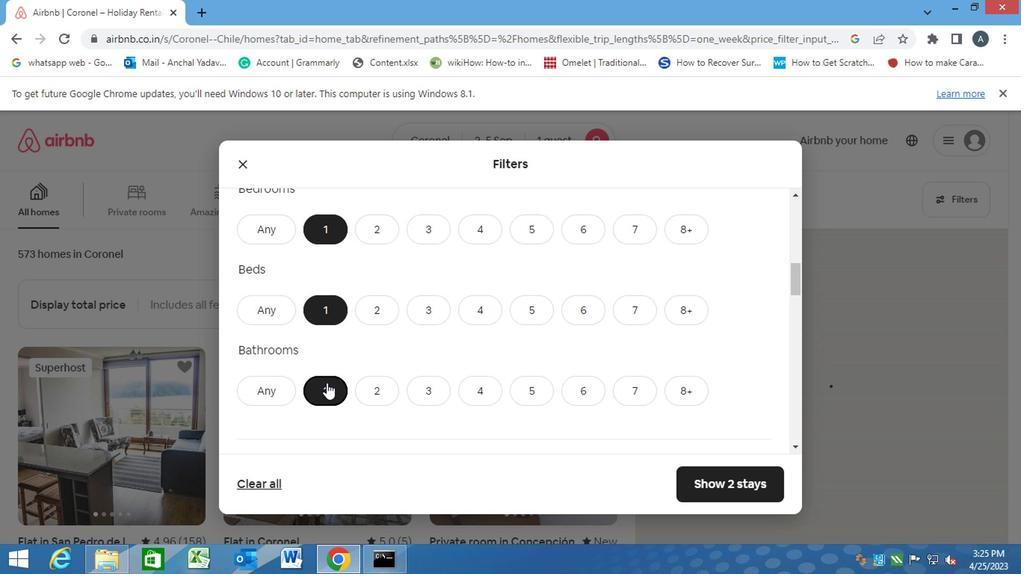 
Action: Mouse scrolled (323, 382) with delta (0, 0)
Screenshot: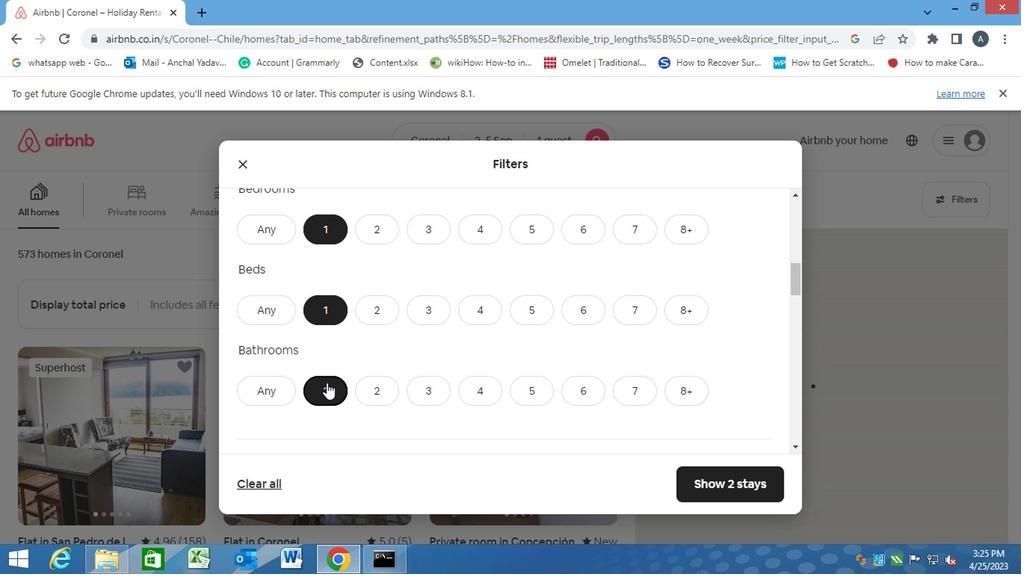 
Action: Mouse scrolled (323, 382) with delta (0, 0)
Screenshot: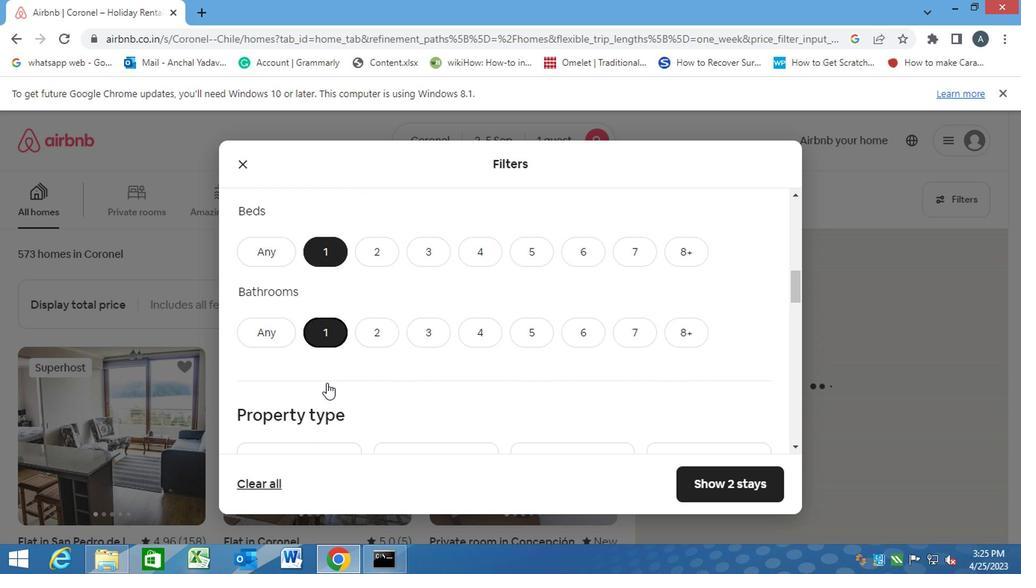 
Action: Mouse scrolled (323, 382) with delta (0, 0)
Screenshot: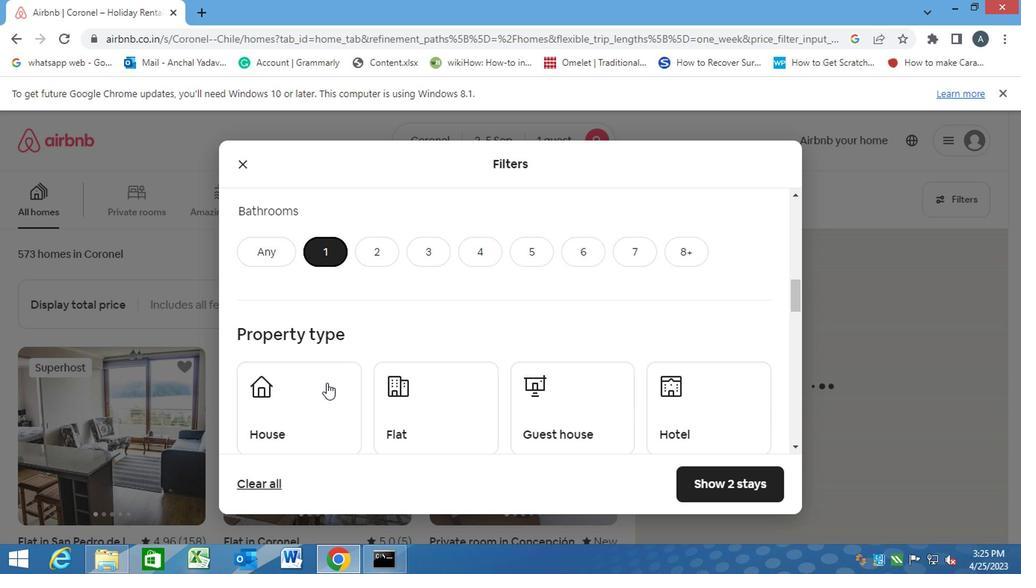 
Action: Mouse moved to (272, 246)
Screenshot: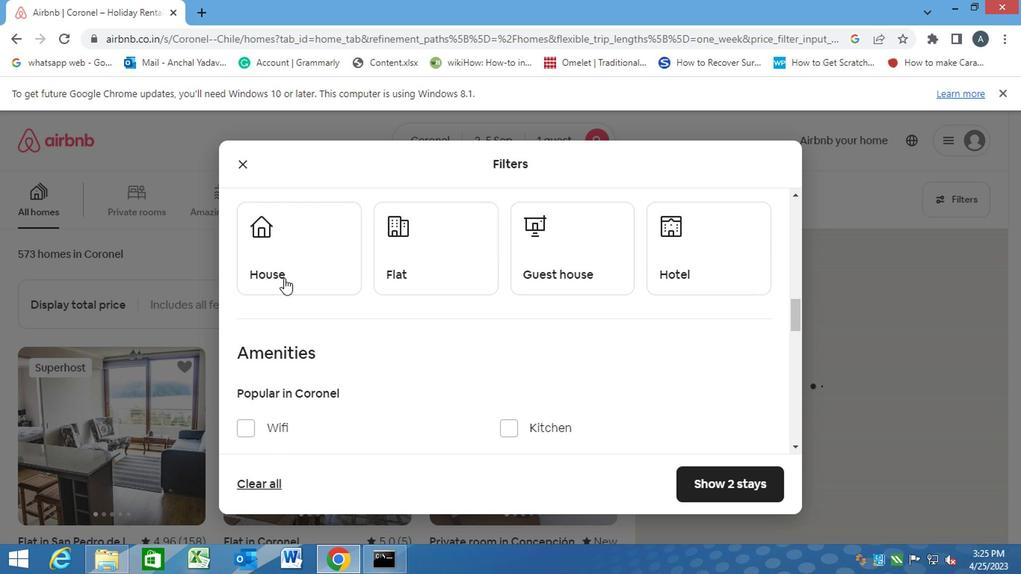 
Action: Mouse pressed left at (272, 246)
Screenshot: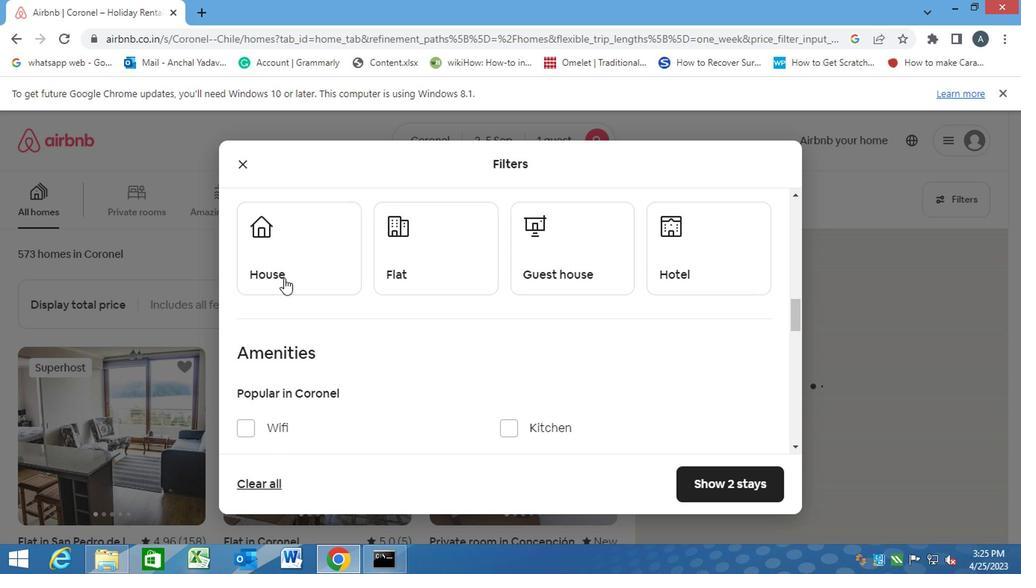 
Action: Mouse moved to (426, 270)
Screenshot: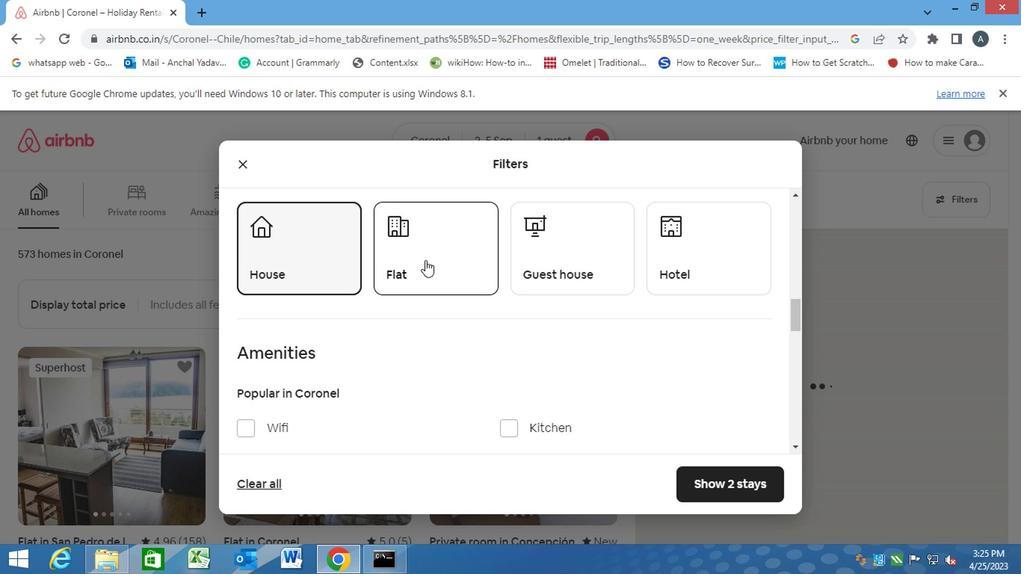 
Action: Mouse pressed left at (426, 270)
Screenshot: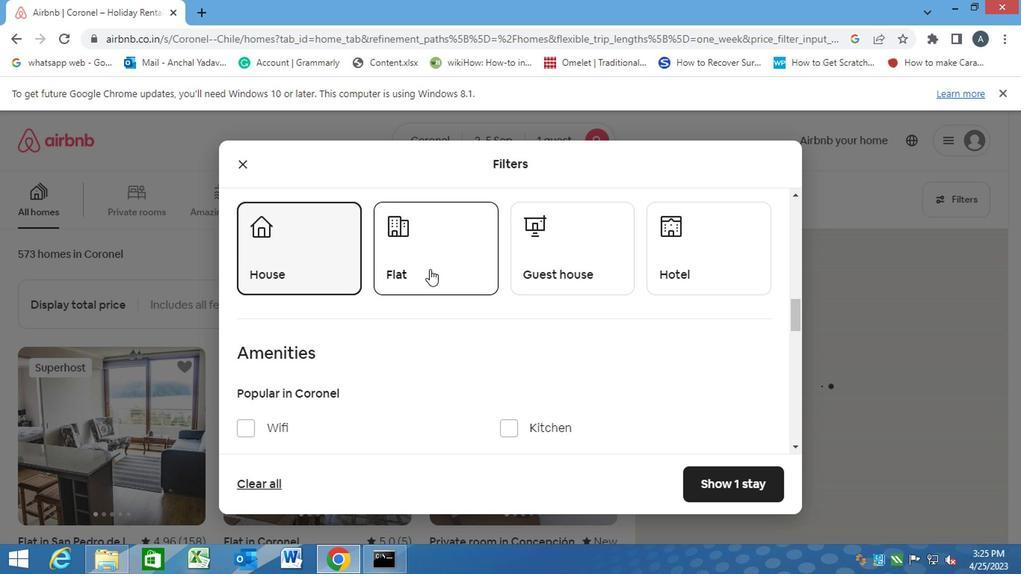 
Action: Mouse moved to (573, 268)
Screenshot: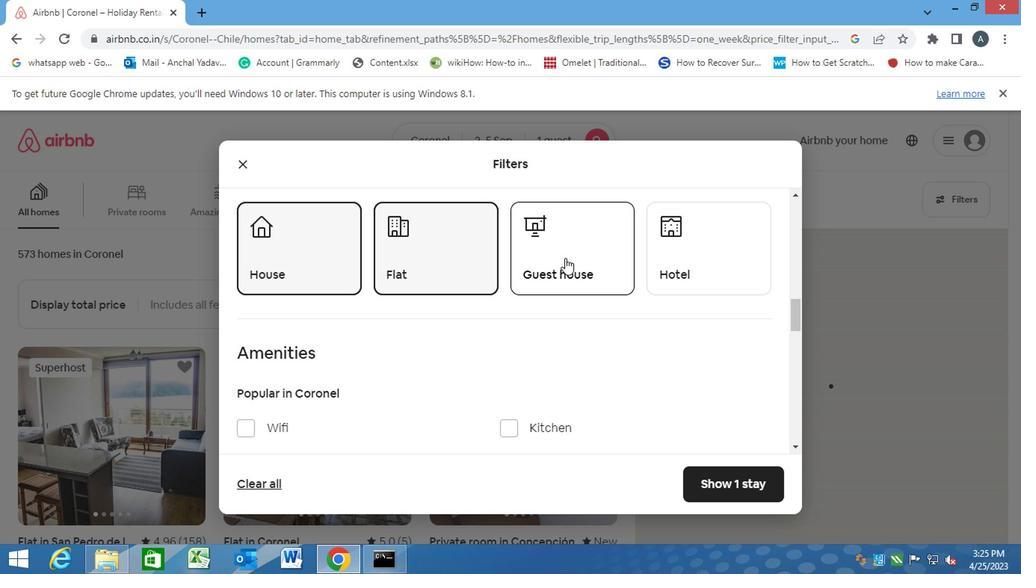 
Action: Mouse pressed left at (573, 268)
Screenshot: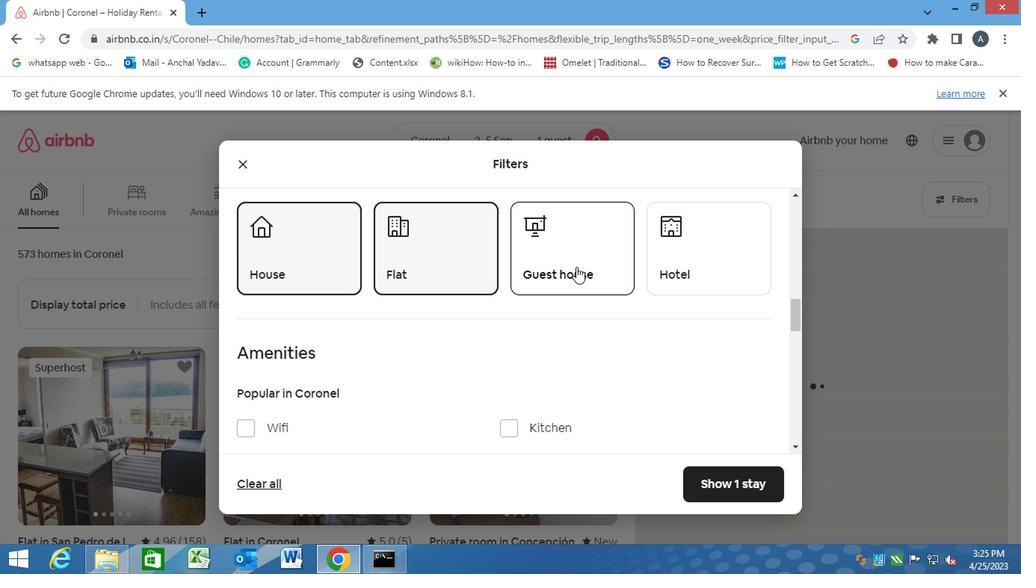 
Action: Mouse moved to (706, 258)
Screenshot: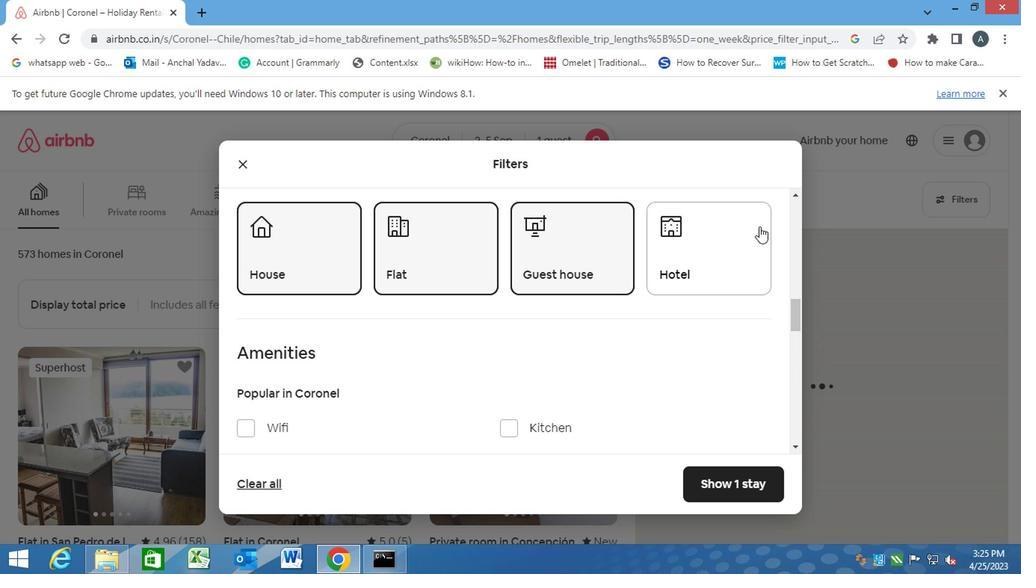
Action: Mouse pressed left at (706, 258)
Screenshot: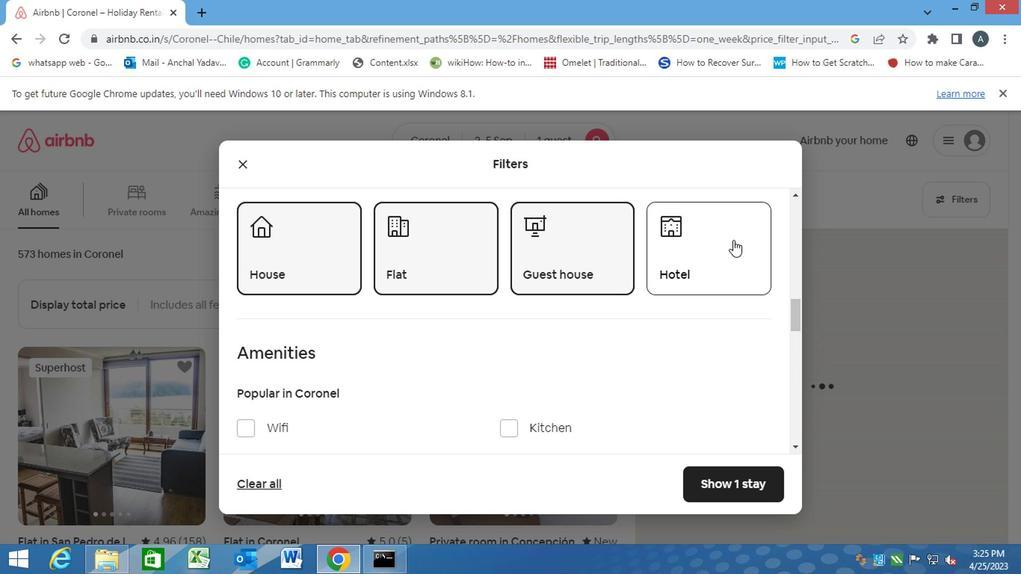 
Action: Mouse moved to (519, 305)
Screenshot: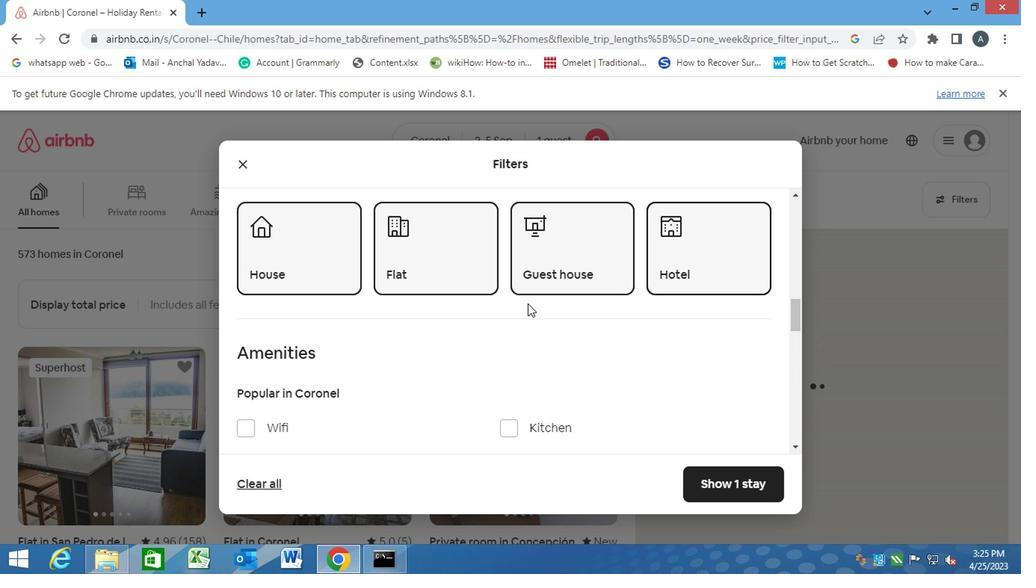 
Action: Mouse scrolled (519, 304) with delta (0, -1)
Screenshot: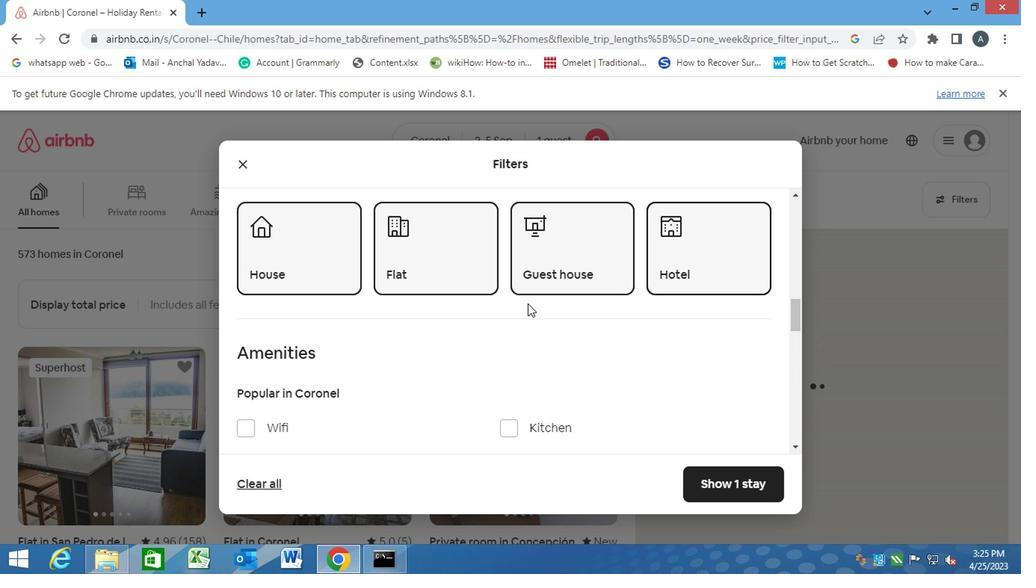 
Action: Mouse moved to (515, 306)
Screenshot: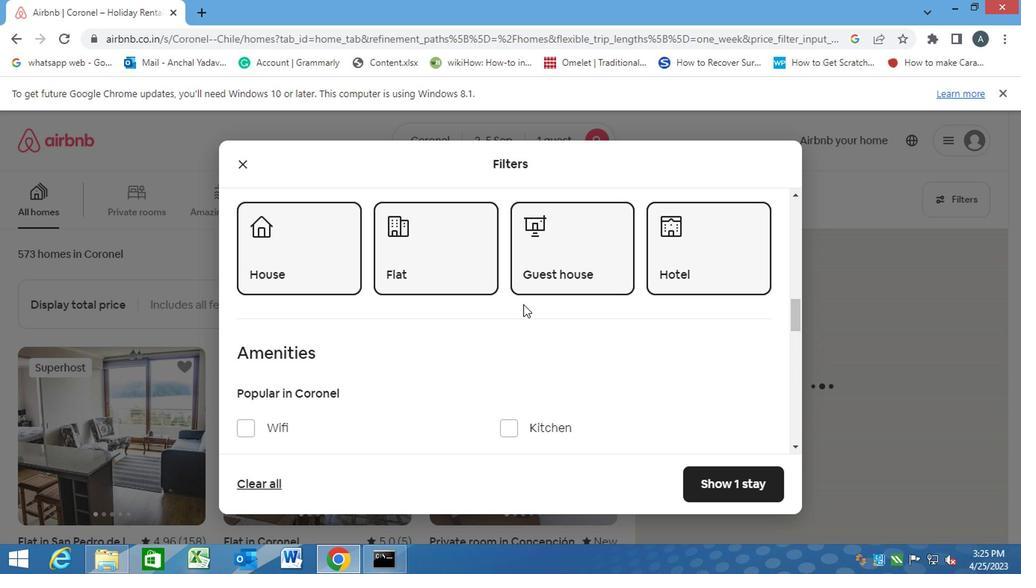 
Action: Mouse scrolled (515, 305) with delta (0, 0)
Screenshot: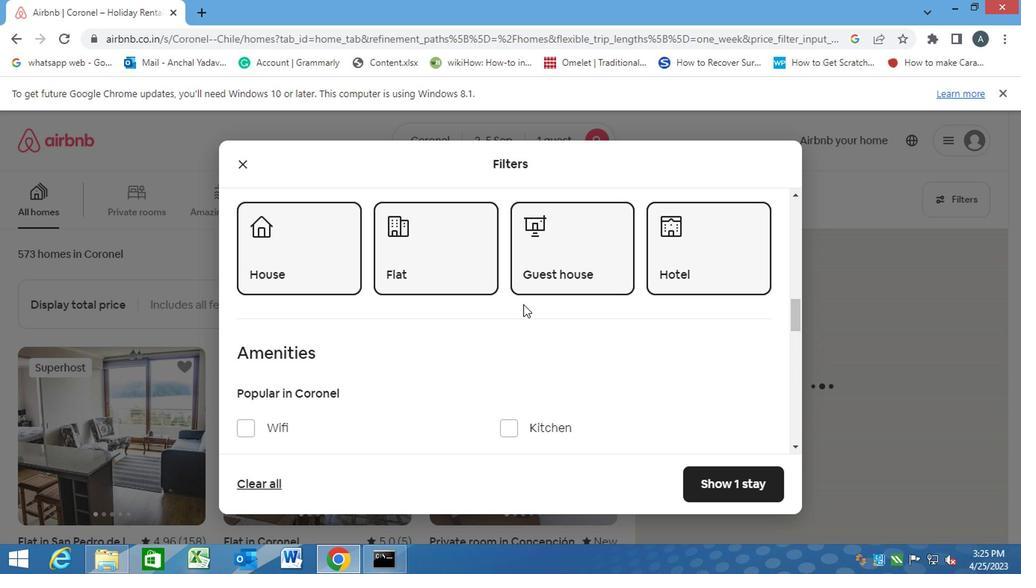 
Action: Mouse moved to (513, 306)
Screenshot: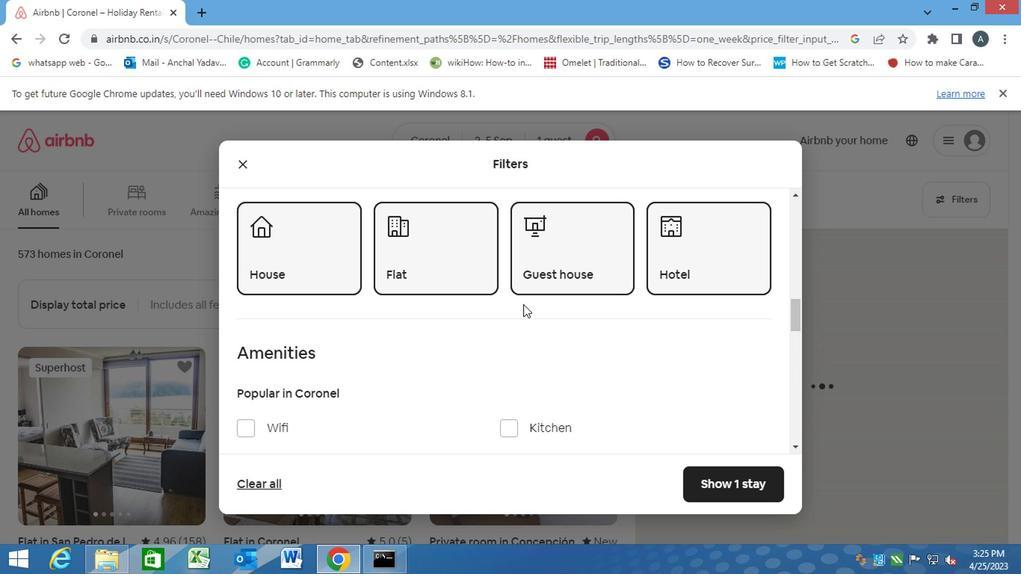 
Action: Mouse scrolled (513, 305) with delta (0, 0)
Screenshot: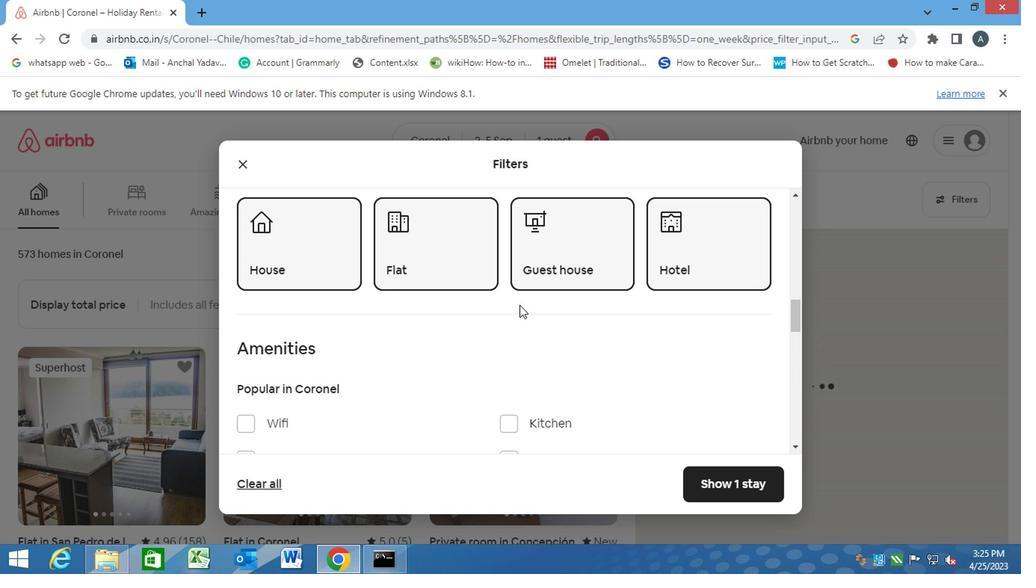 
Action: Mouse moved to (502, 306)
Screenshot: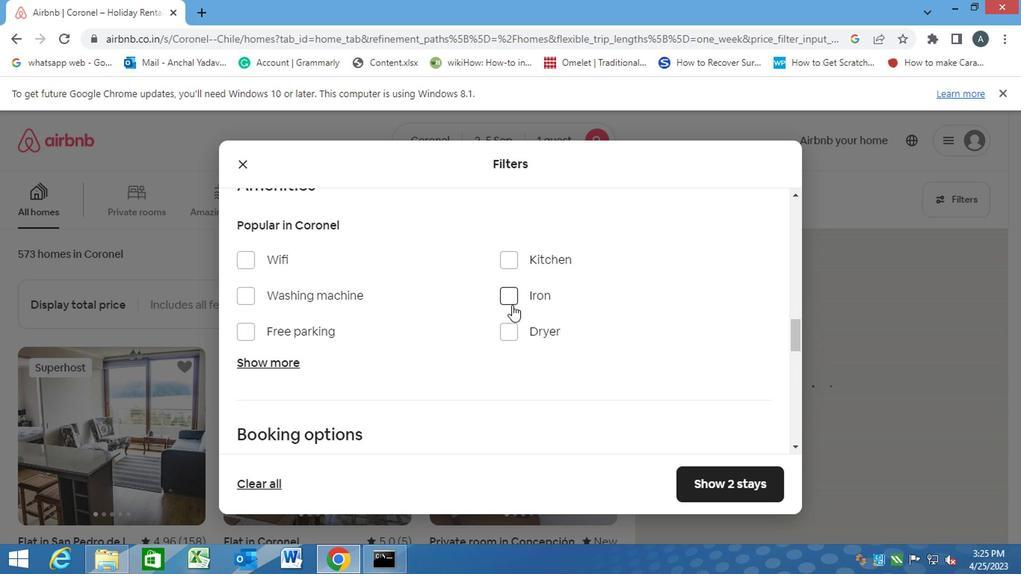 
Action: Mouse scrolled (502, 305) with delta (0, 0)
Screenshot: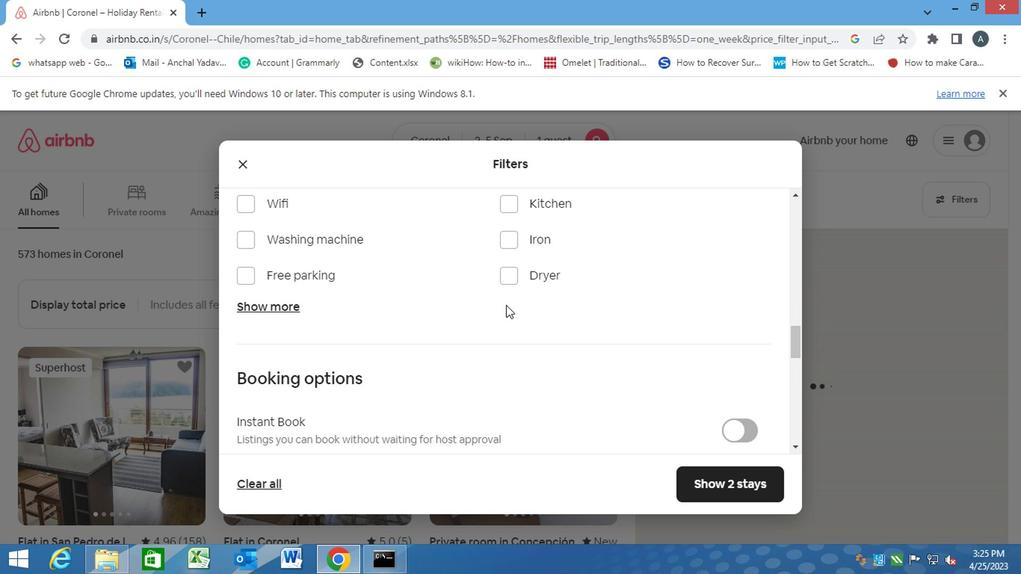 
Action: Mouse scrolled (502, 305) with delta (0, 0)
Screenshot: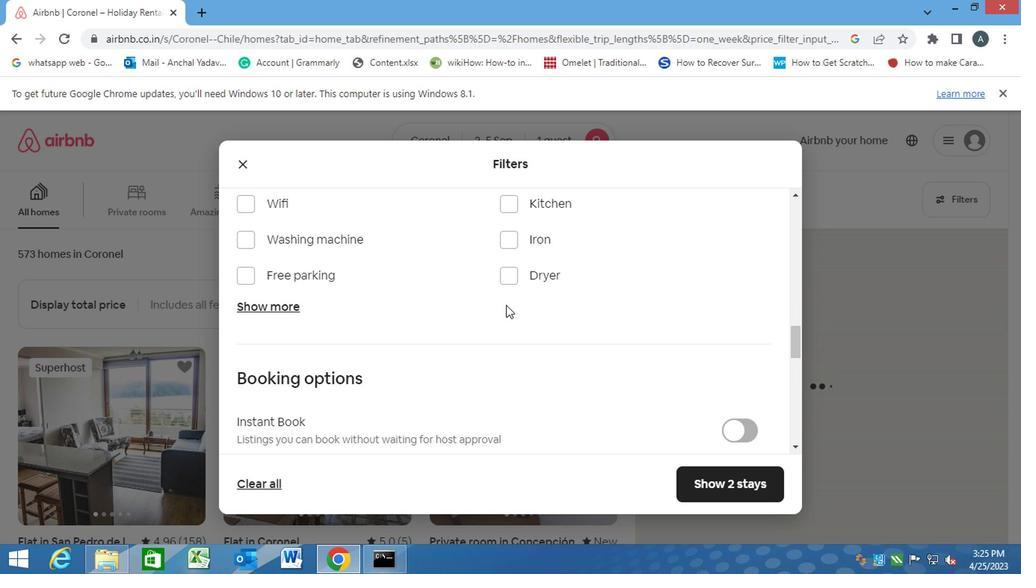 
Action: Mouse scrolled (502, 305) with delta (0, 0)
Screenshot: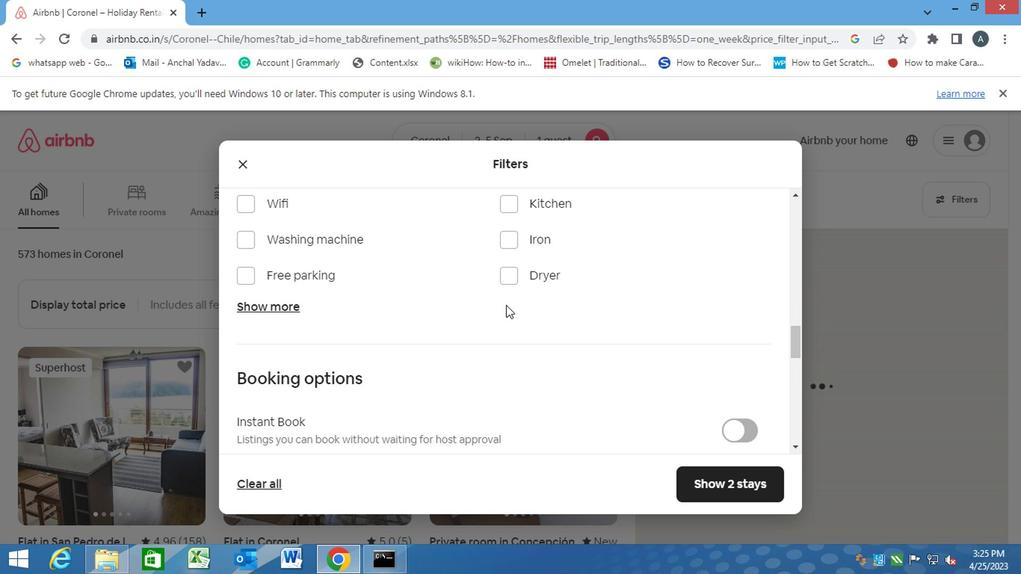 
Action: Mouse moved to (723, 263)
Screenshot: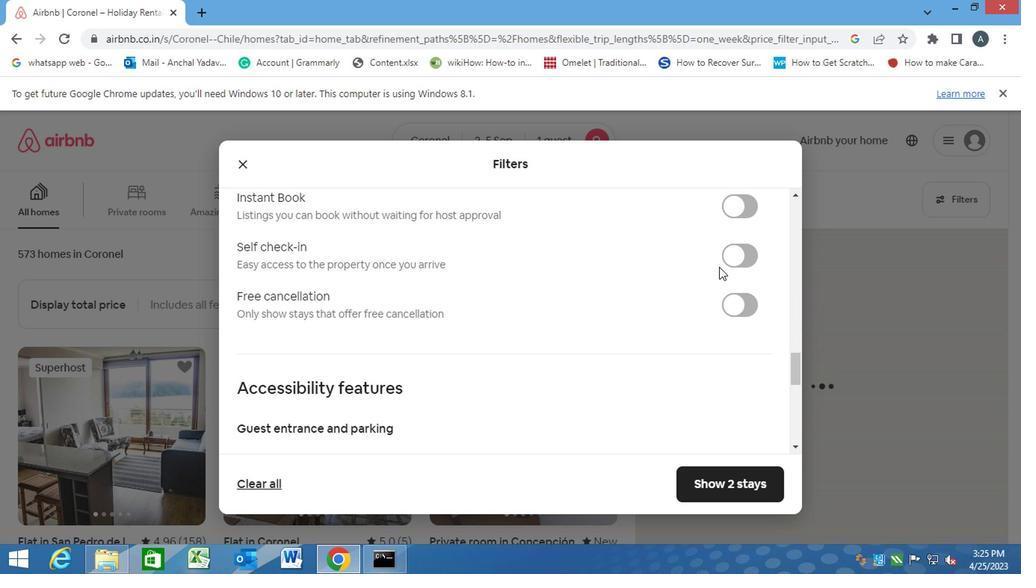 
Action: Mouse pressed left at (723, 263)
Screenshot: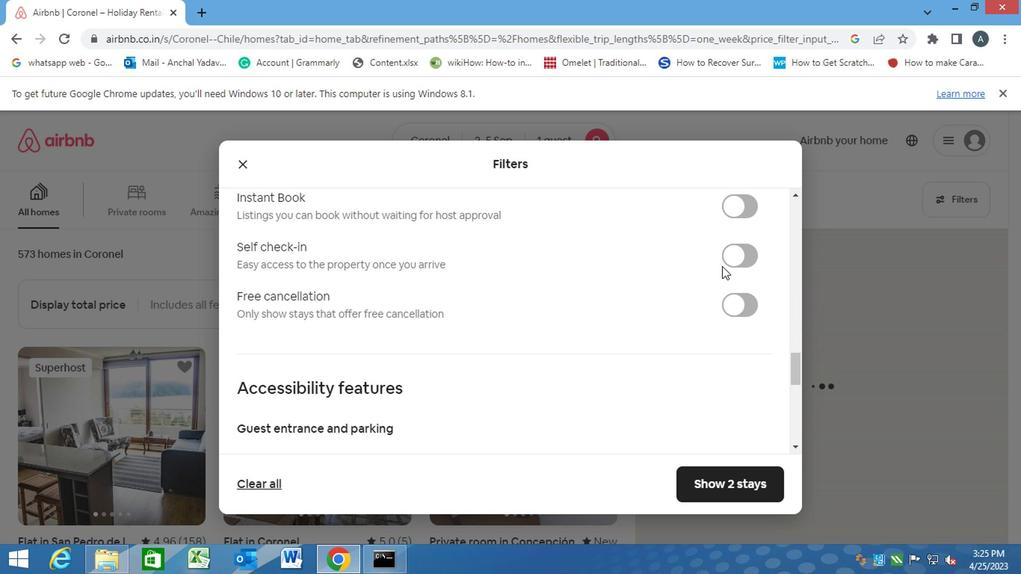 
Action: Mouse moved to (541, 326)
Screenshot: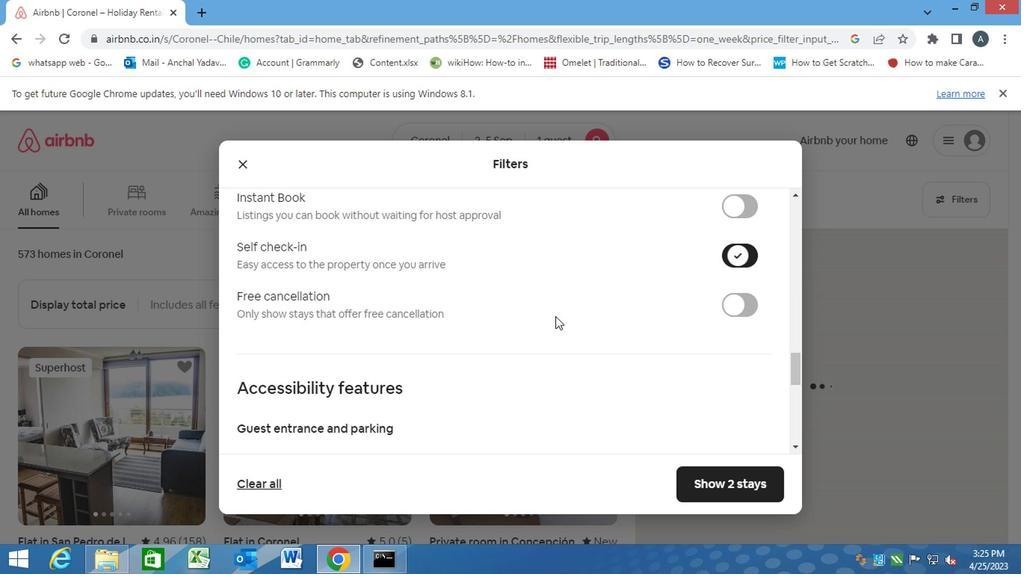 
Action: Mouse scrolled (541, 325) with delta (0, -1)
Screenshot: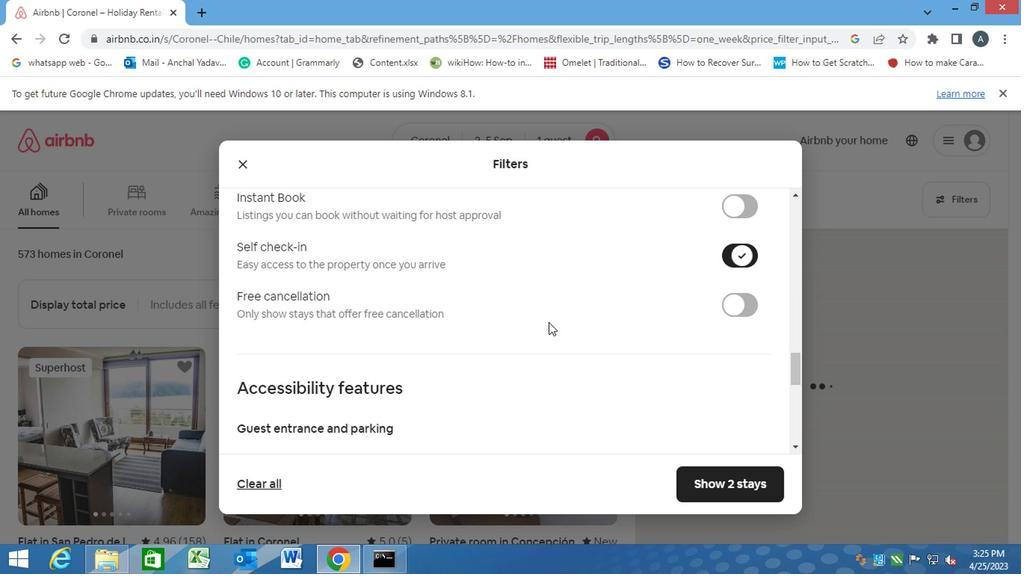 
Action: Mouse moved to (540, 326)
Screenshot: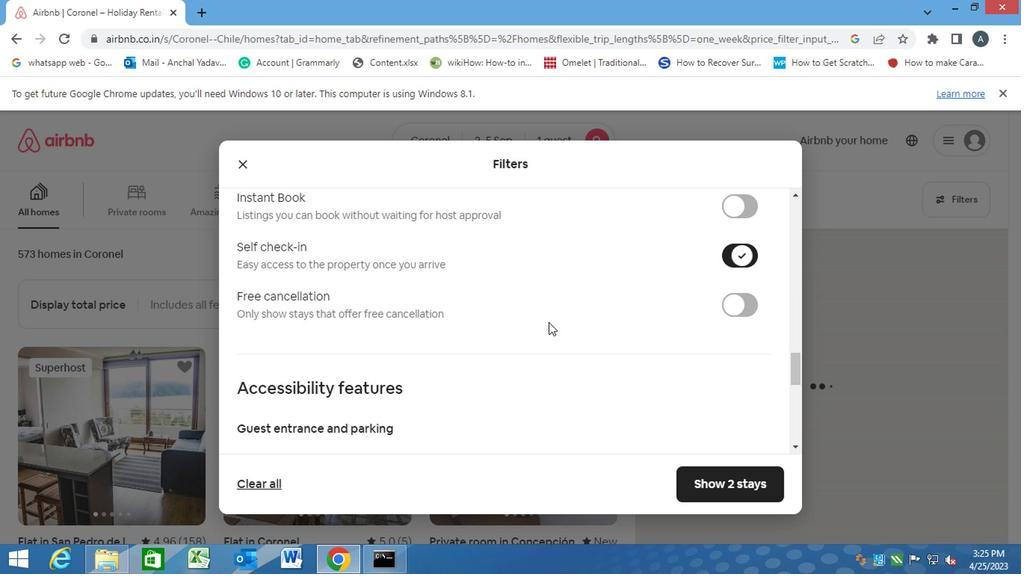 
Action: Mouse scrolled (540, 326) with delta (0, 0)
Screenshot: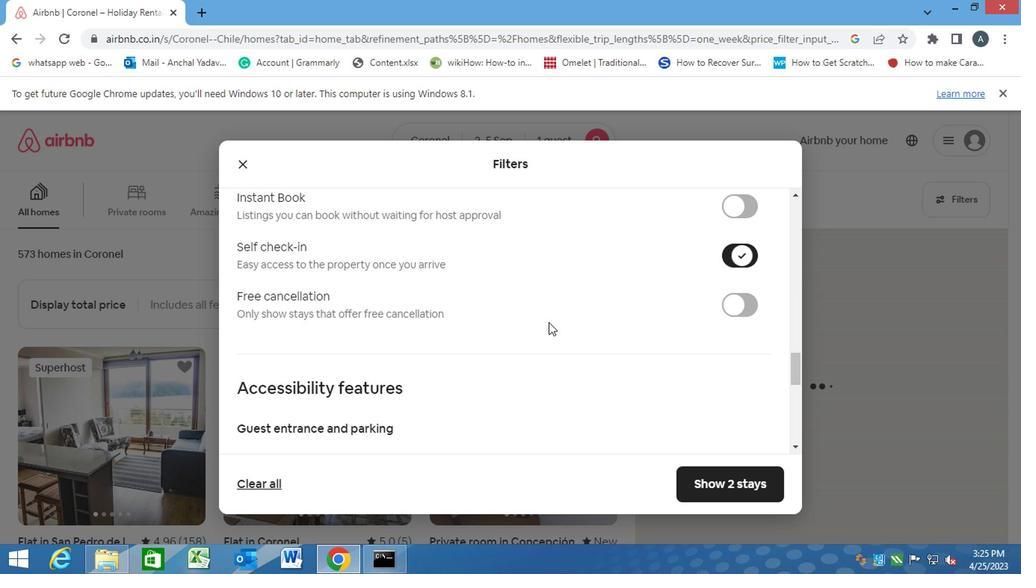 
Action: Mouse scrolled (540, 326) with delta (0, 0)
Screenshot: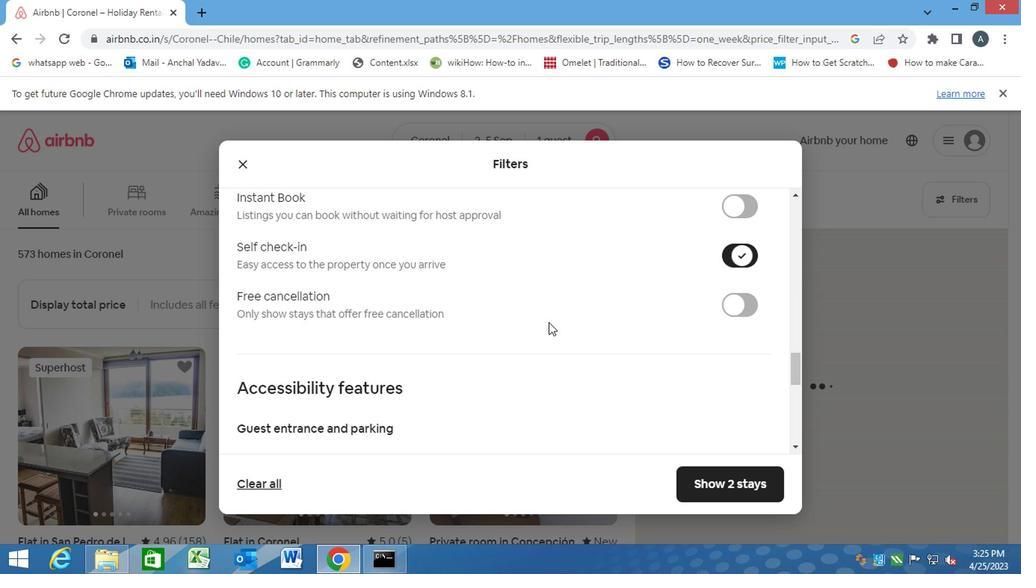 
Action: Mouse scrolled (540, 326) with delta (0, 0)
Screenshot: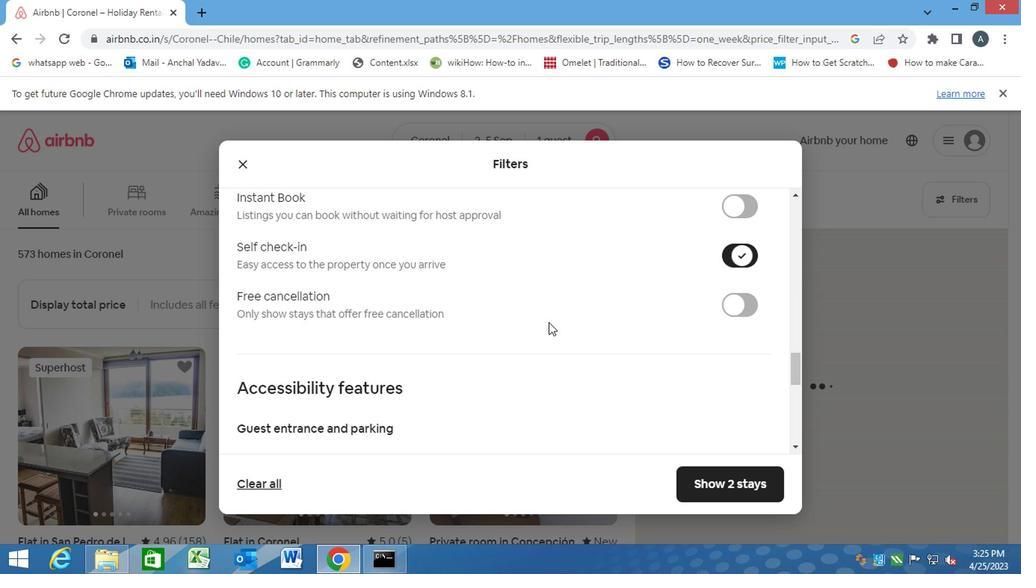 
Action: Mouse scrolled (540, 326) with delta (0, 0)
Screenshot: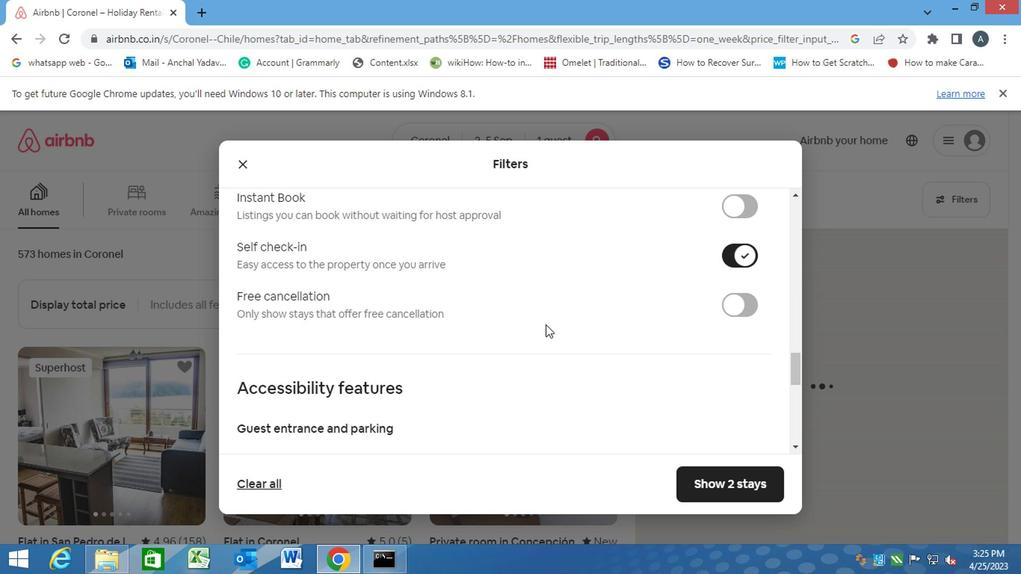 
Action: Mouse moved to (249, 438)
Screenshot: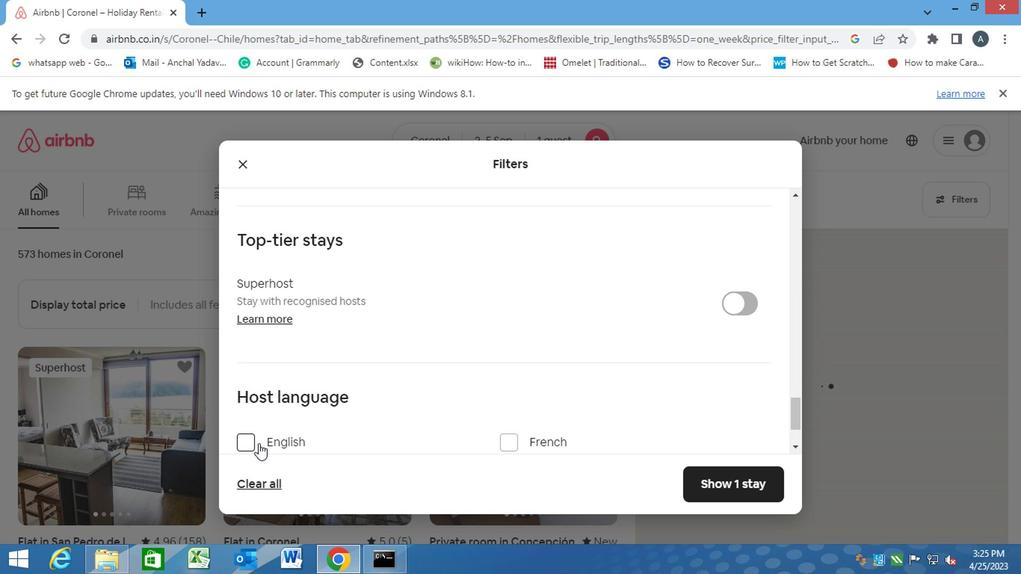 
Action: Mouse pressed left at (249, 438)
Screenshot: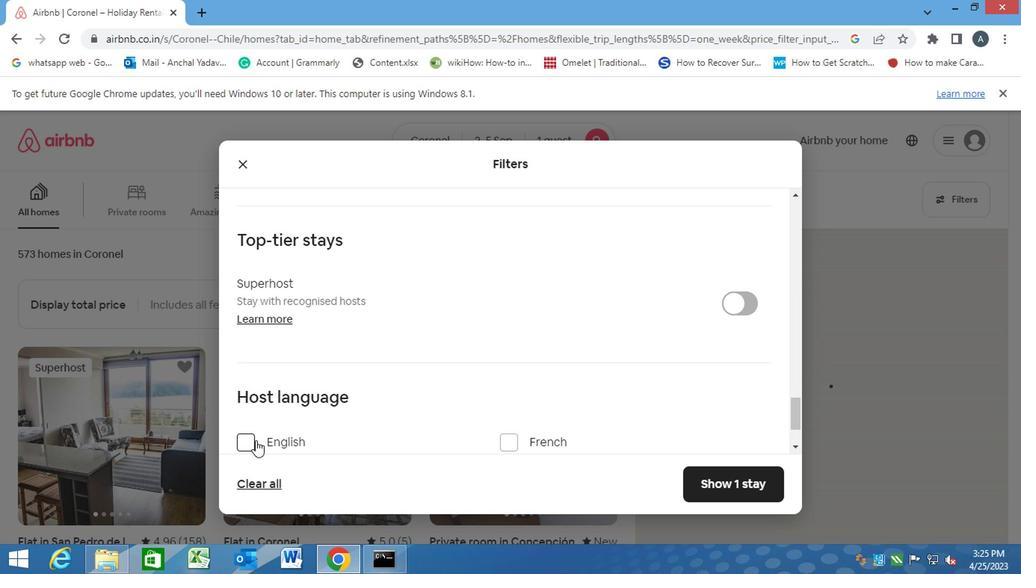 
Action: Mouse moved to (669, 484)
Screenshot: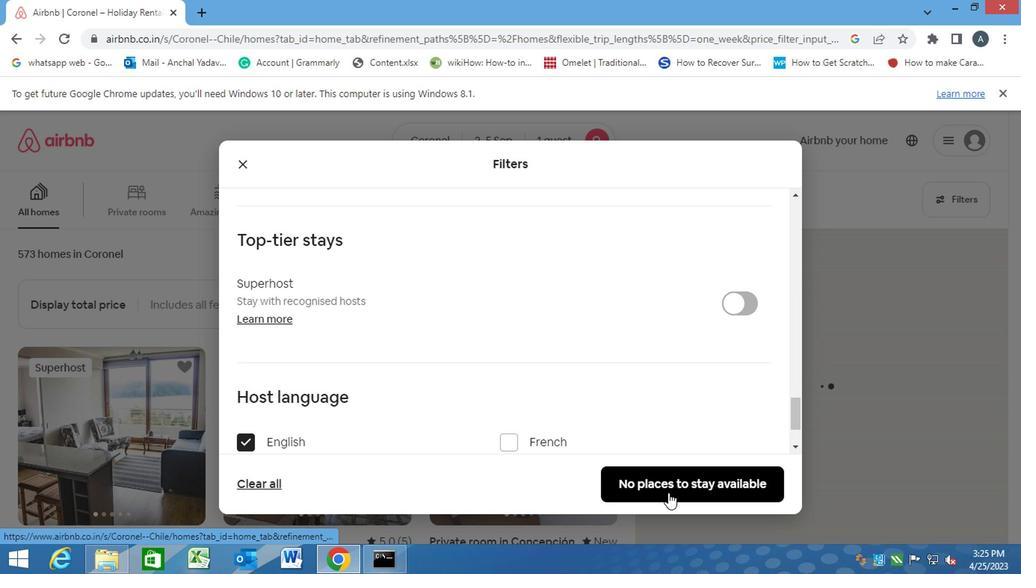 
Action: Mouse pressed left at (669, 484)
Screenshot: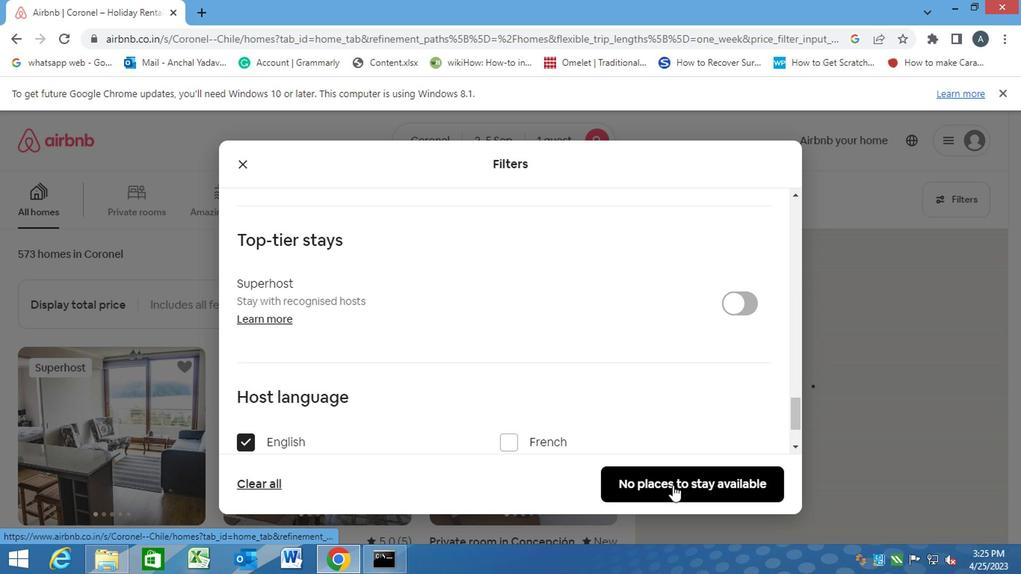 
